 Task: Find connections with filter location Bootle with filter topic #Marketingwith filter profile language French with filter current company IG Group with filter school BABU BANARASI DAS INSTITUTE OF TECHNOLOGY AND MANAGEMENT with filter industry Movies and Sound Recording with filter service category Market Strategy with filter keywords title Attorney
Action: Mouse moved to (581, 85)
Screenshot: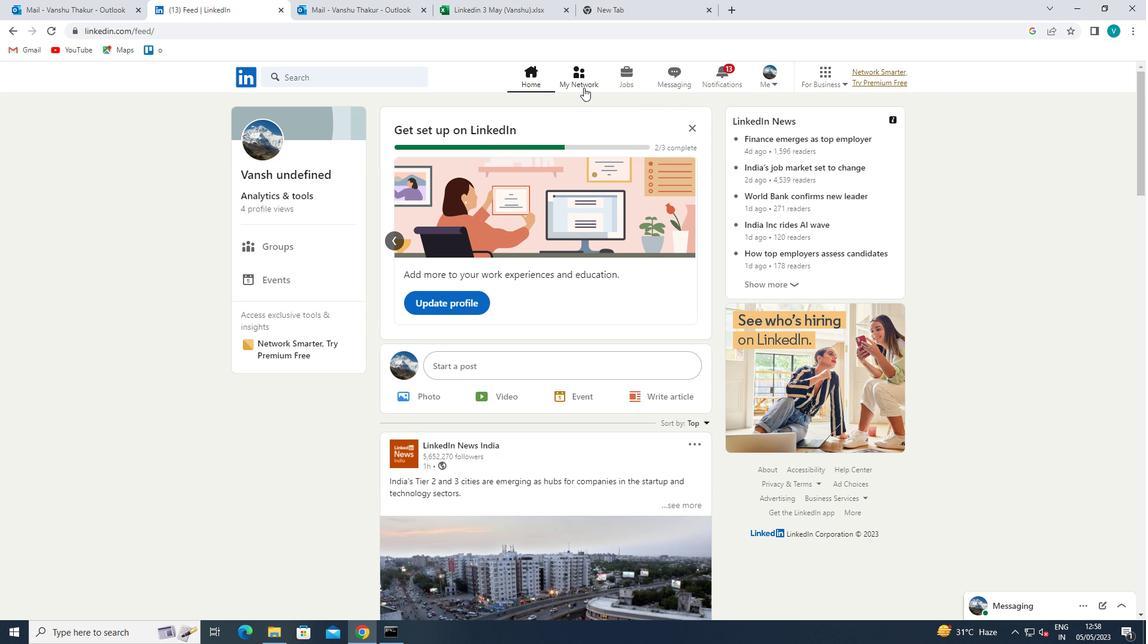 
Action: Mouse pressed left at (581, 85)
Screenshot: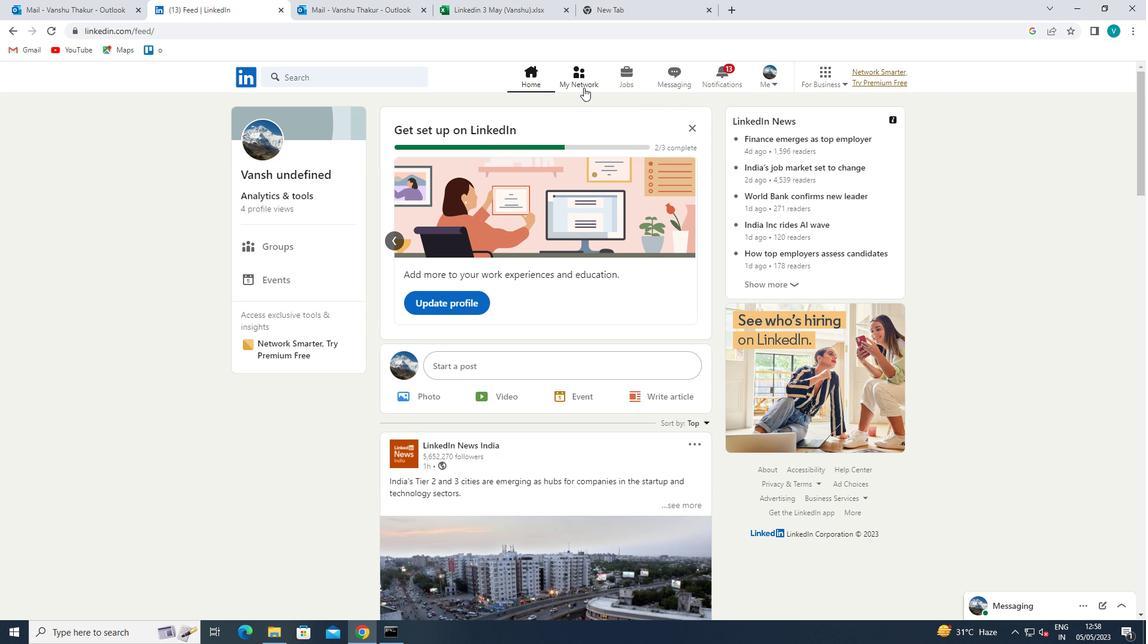 
Action: Mouse moved to (285, 145)
Screenshot: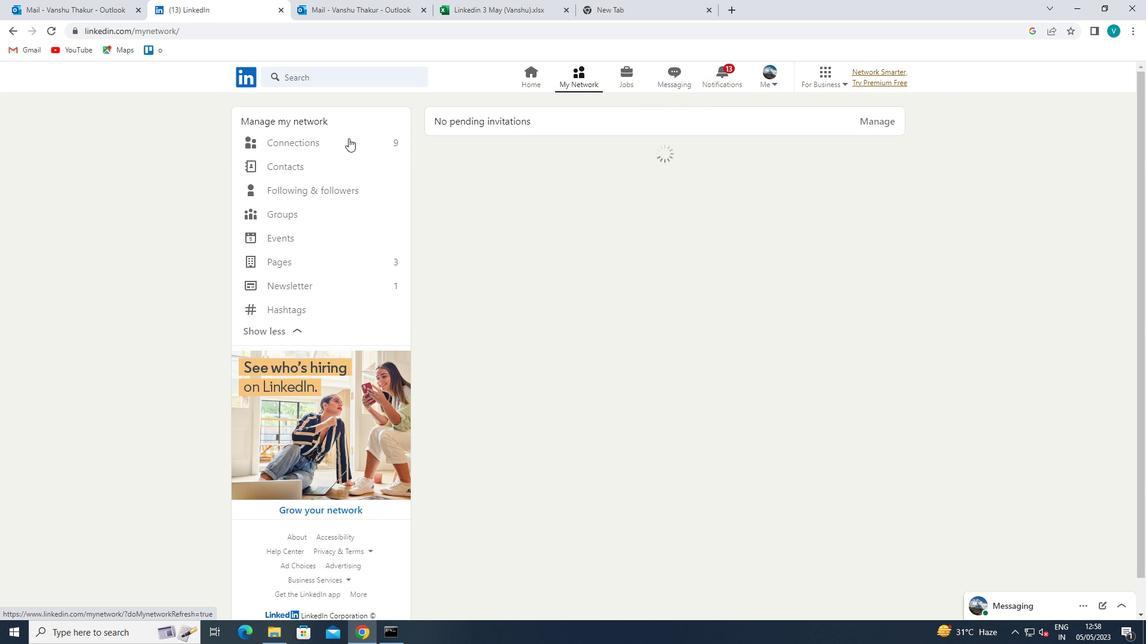 
Action: Mouse pressed left at (285, 145)
Screenshot: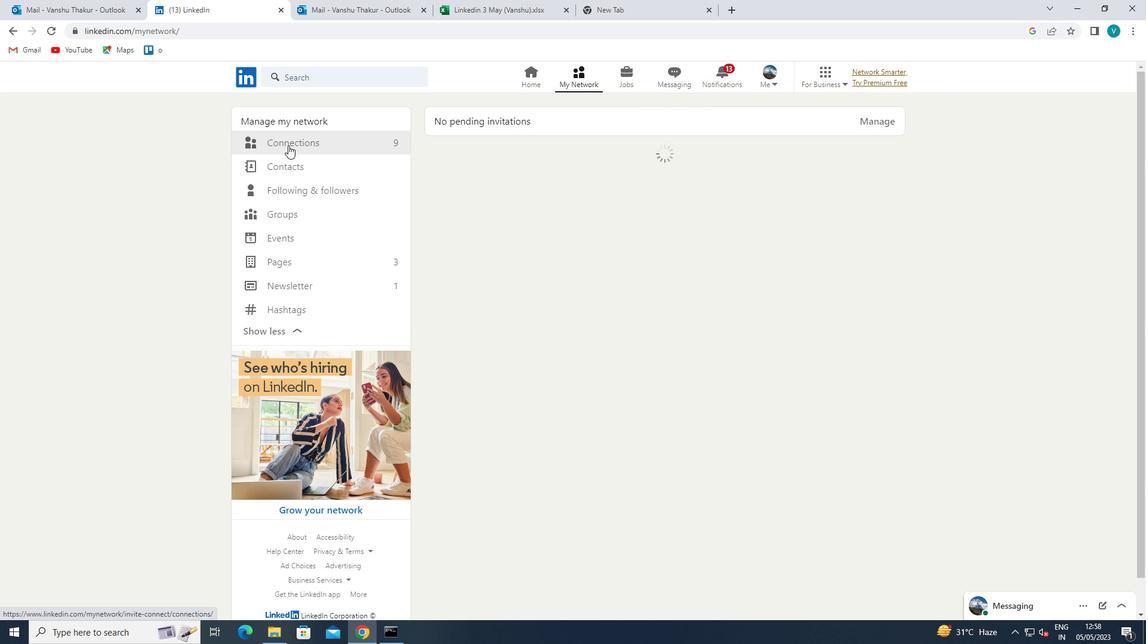 
Action: Mouse moved to (678, 148)
Screenshot: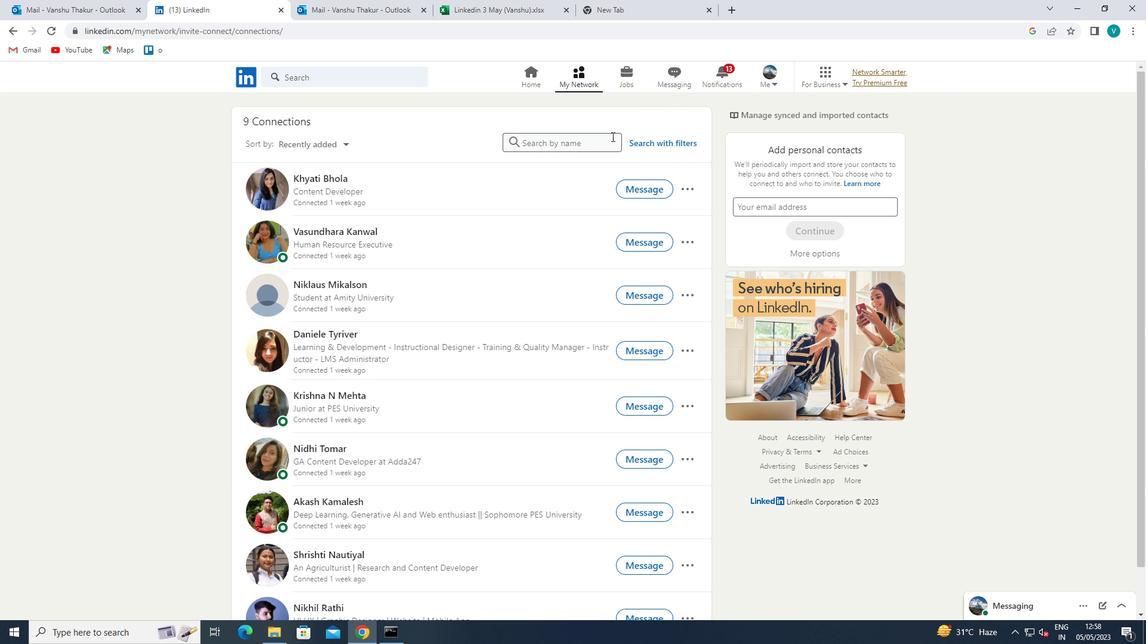 
Action: Mouse pressed left at (678, 148)
Screenshot: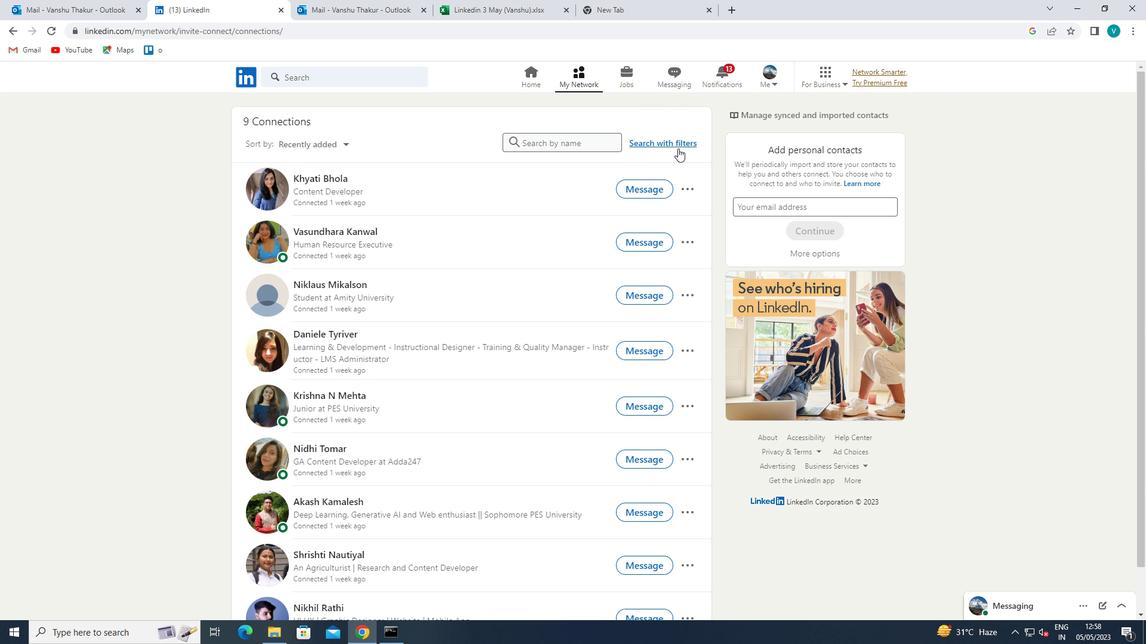 
Action: Mouse moved to (548, 117)
Screenshot: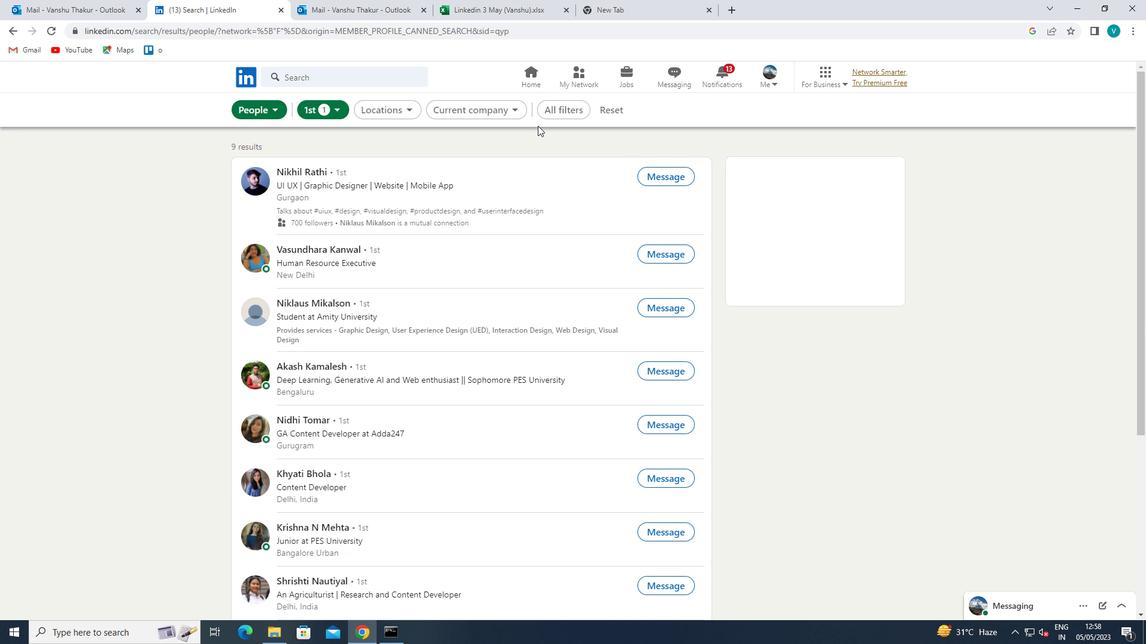 
Action: Mouse pressed left at (548, 117)
Screenshot: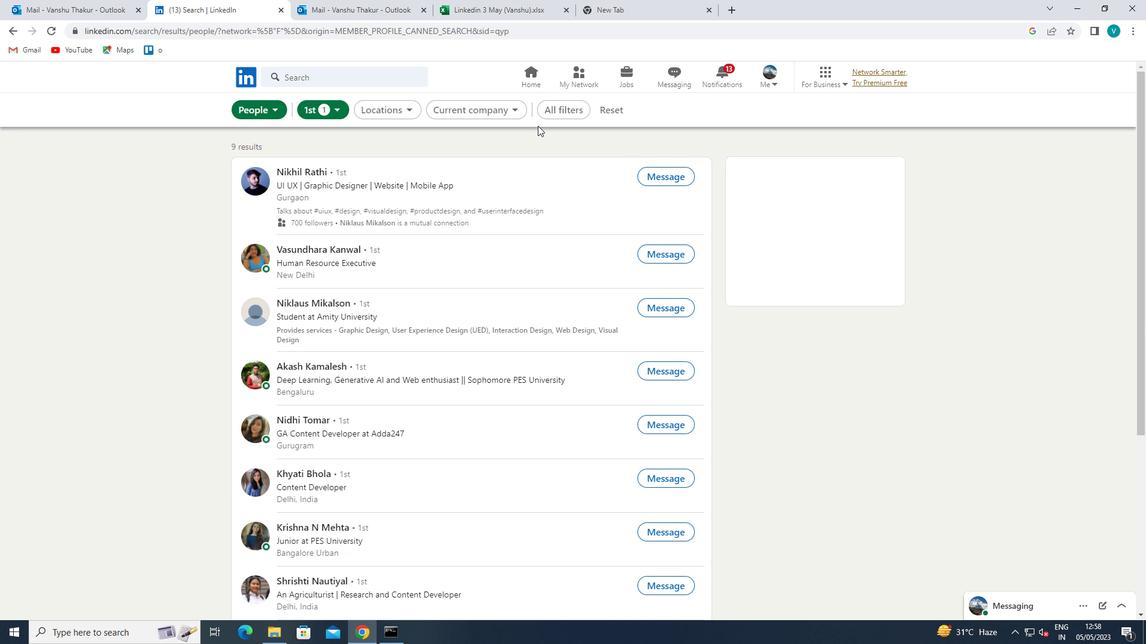 
Action: Mouse moved to (965, 256)
Screenshot: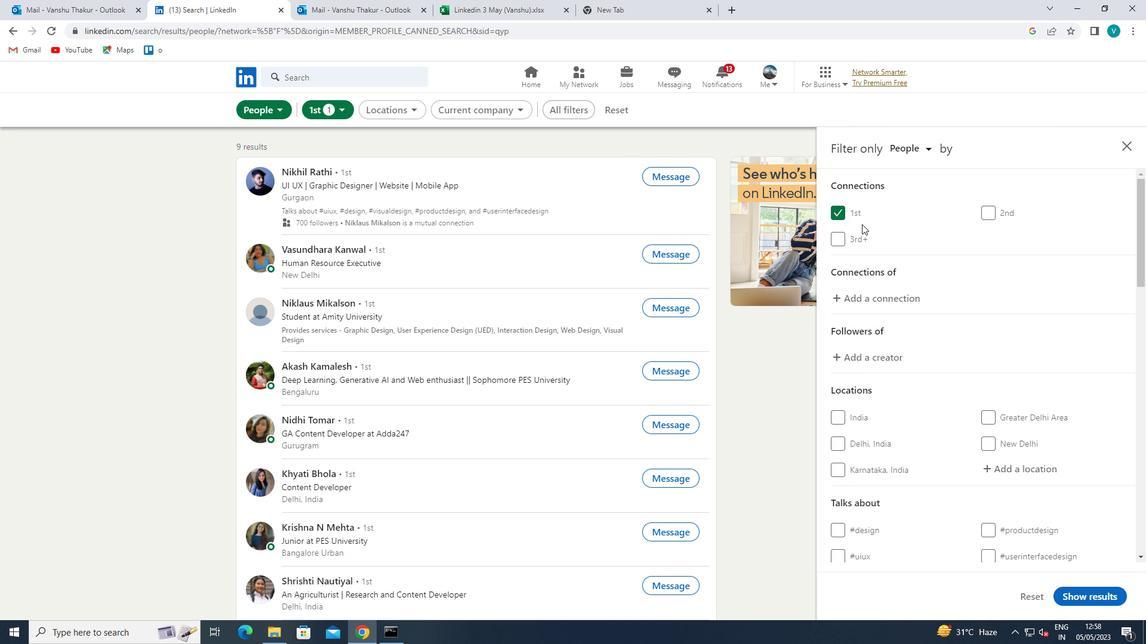 
Action: Mouse scrolled (965, 255) with delta (0, 0)
Screenshot: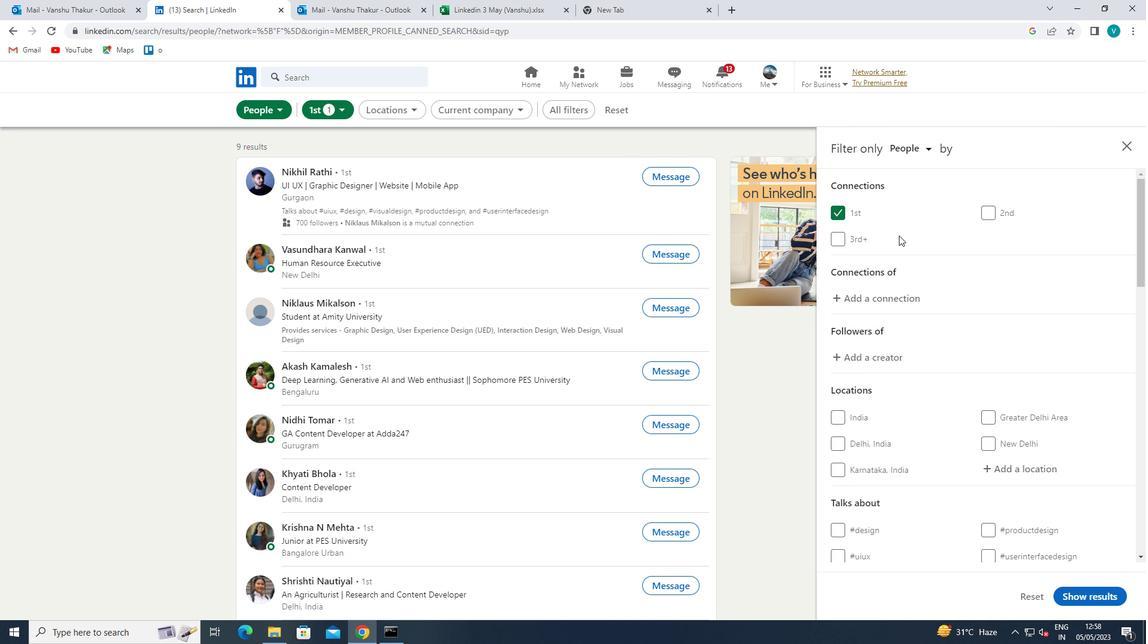 
Action: Mouse scrolled (965, 255) with delta (0, 0)
Screenshot: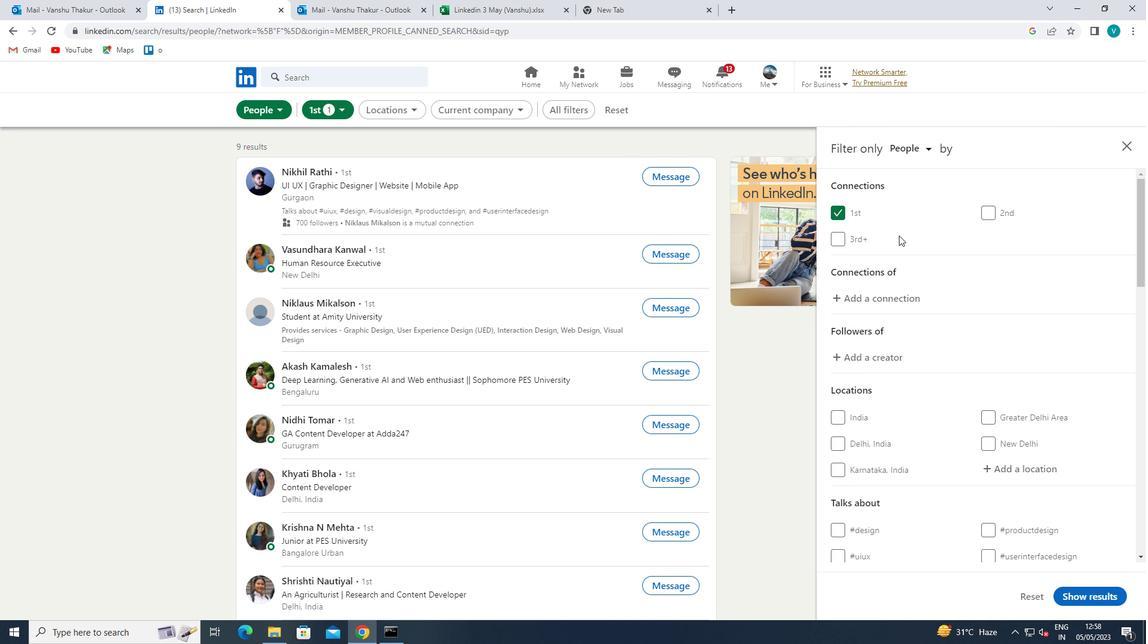 
Action: Mouse moved to (1011, 346)
Screenshot: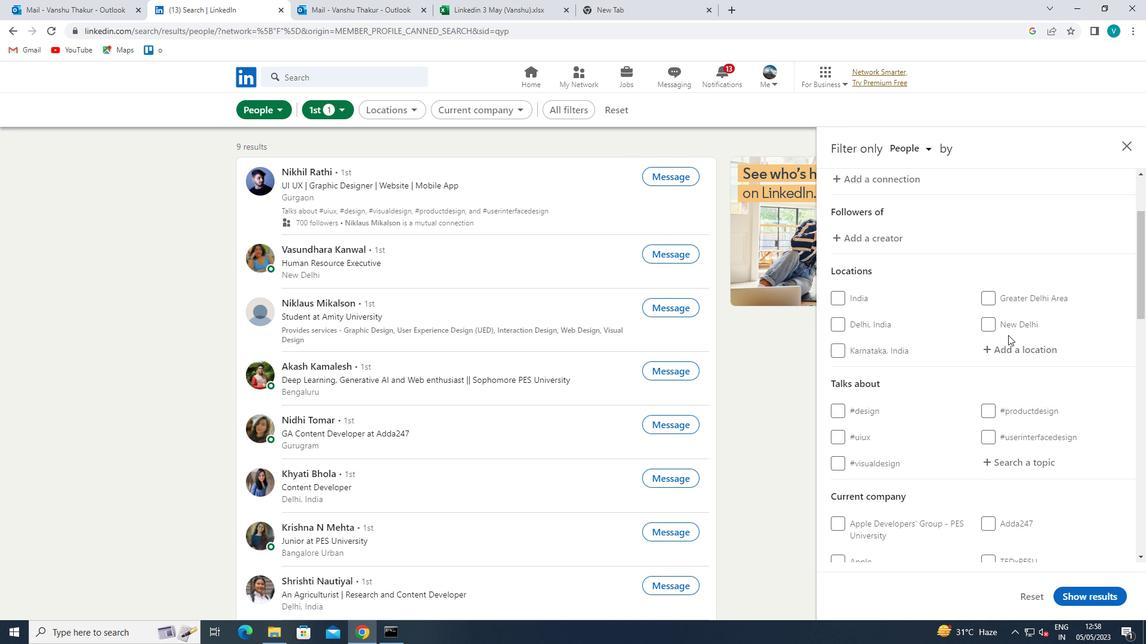 
Action: Mouse pressed left at (1011, 346)
Screenshot: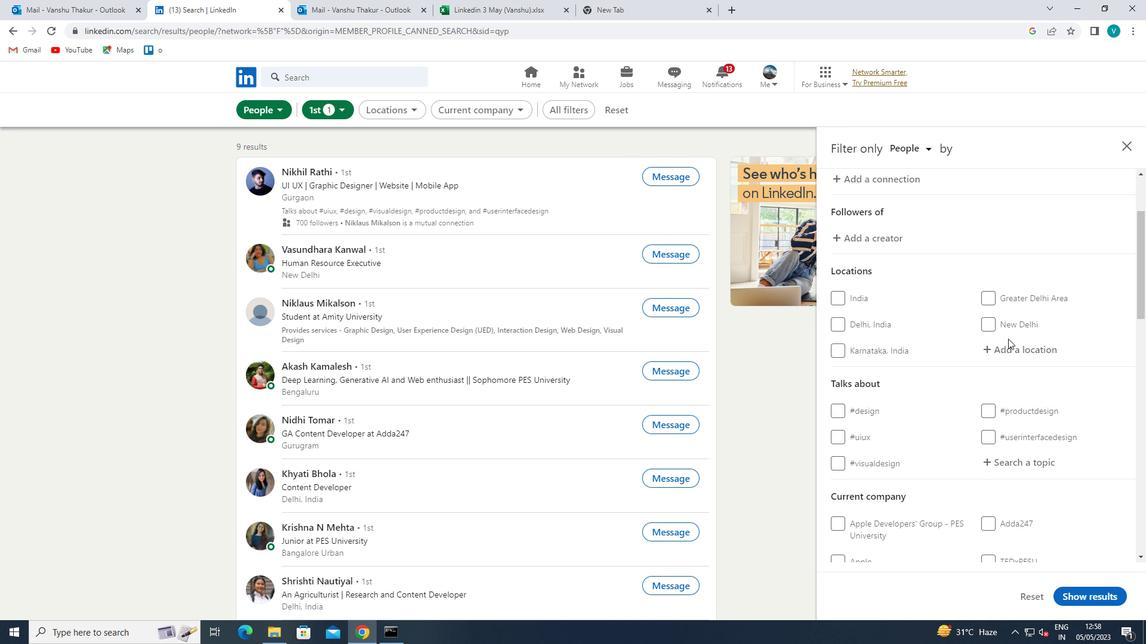 
Action: Key pressed <Key.shift>BOOTLE
Screenshot: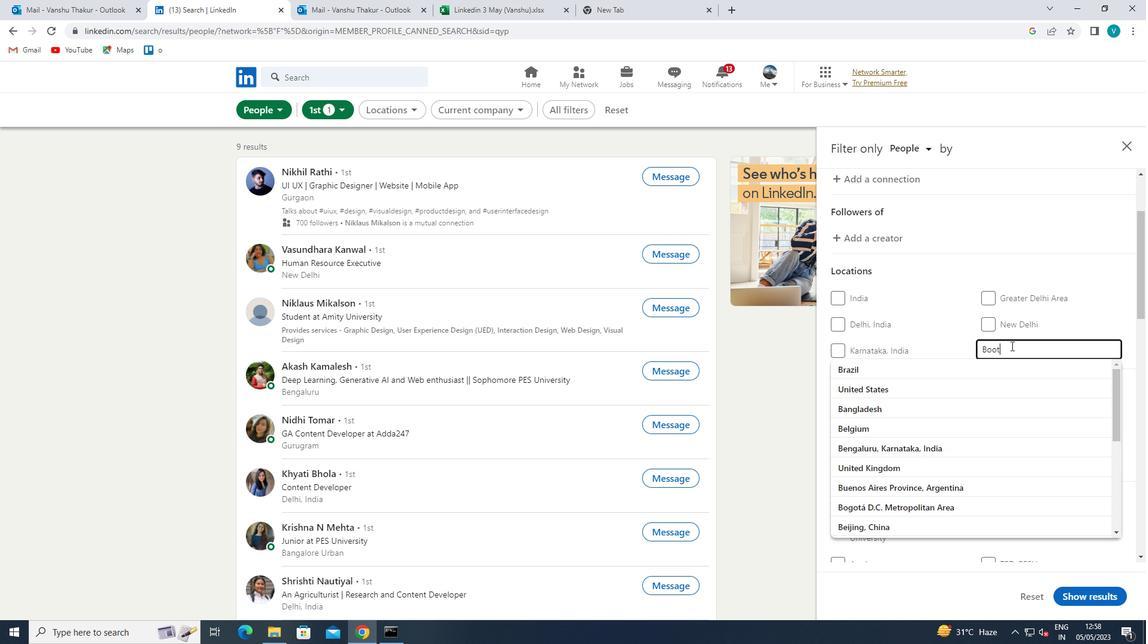 
Action: Mouse moved to (1001, 371)
Screenshot: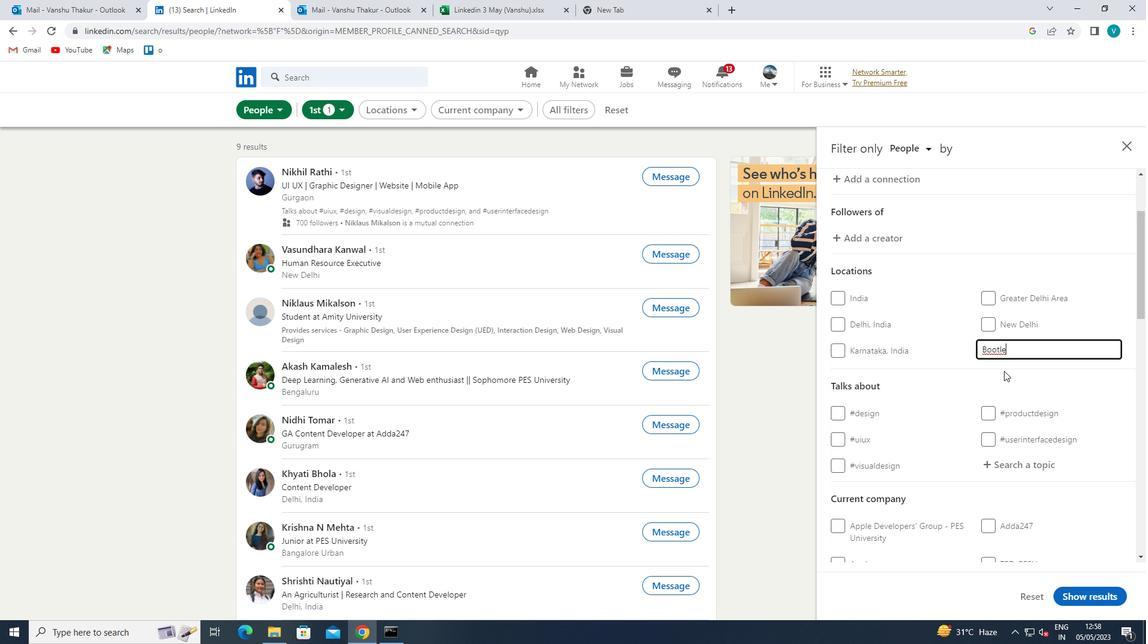 
Action: Mouse pressed left at (1001, 371)
Screenshot: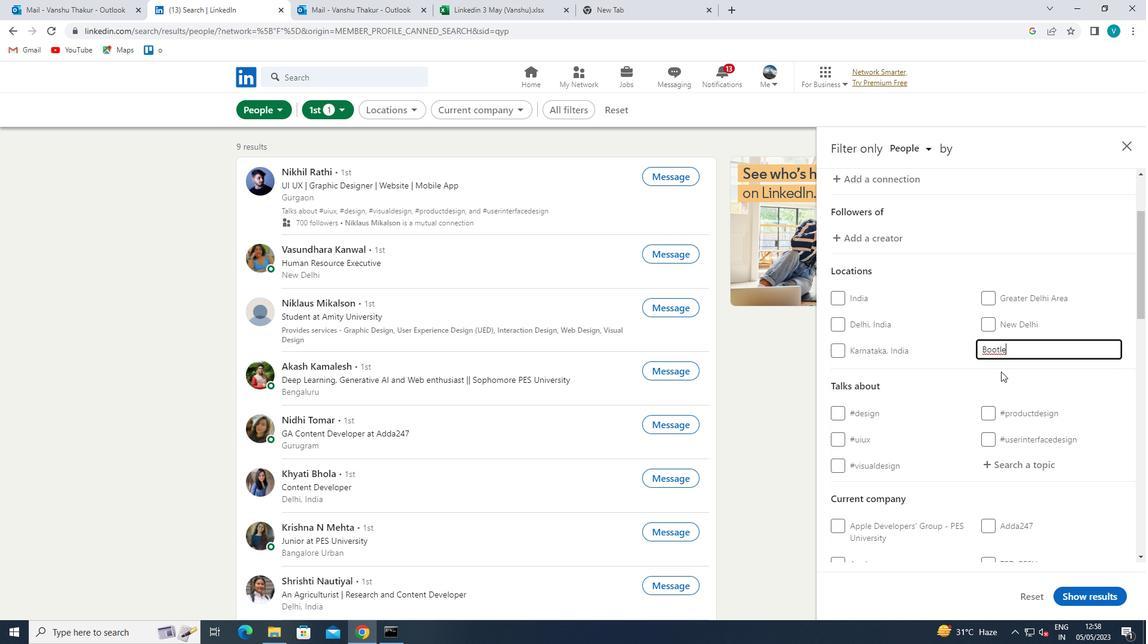 
Action: Mouse scrolled (1001, 371) with delta (0, 0)
Screenshot: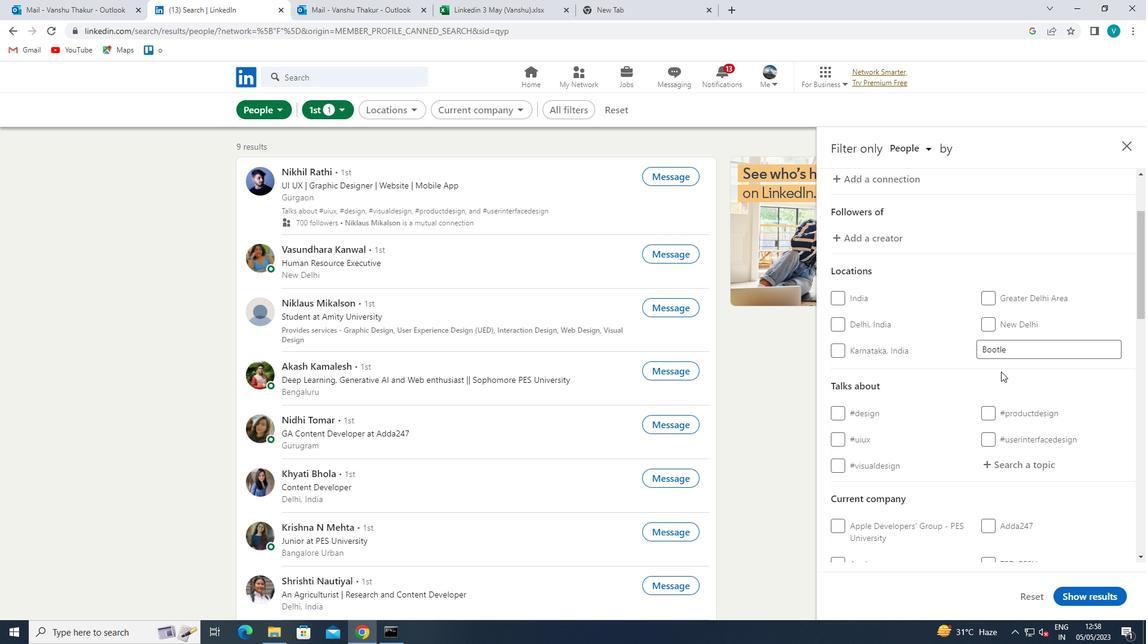 
Action: Mouse scrolled (1001, 371) with delta (0, 0)
Screenshot: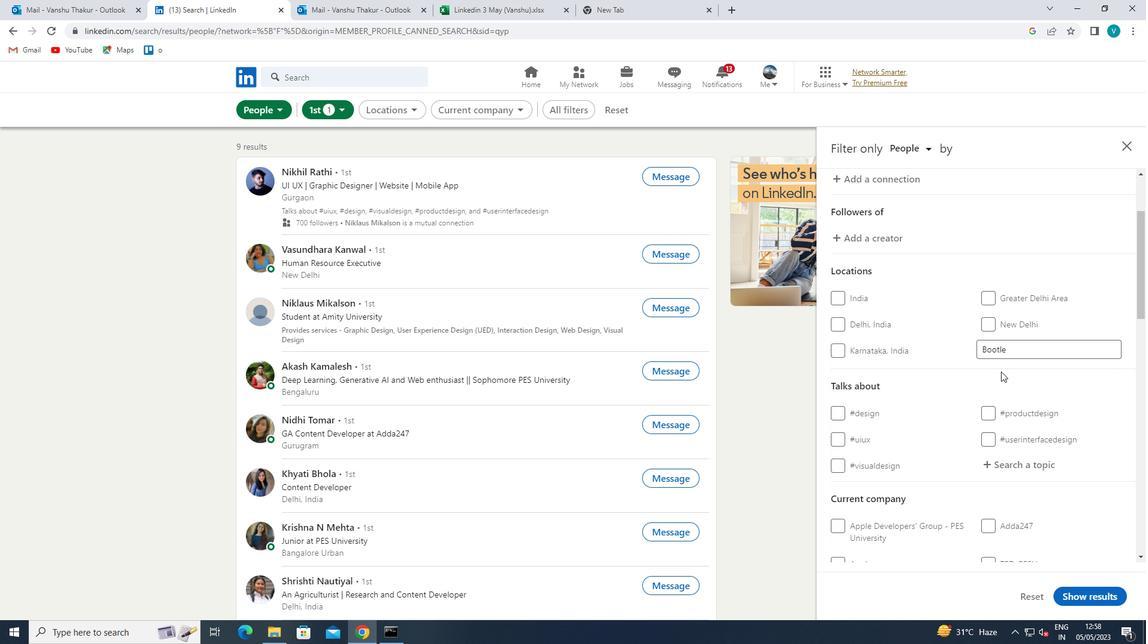 
Action: Mouse moved to (1028, 345)
Screenshot: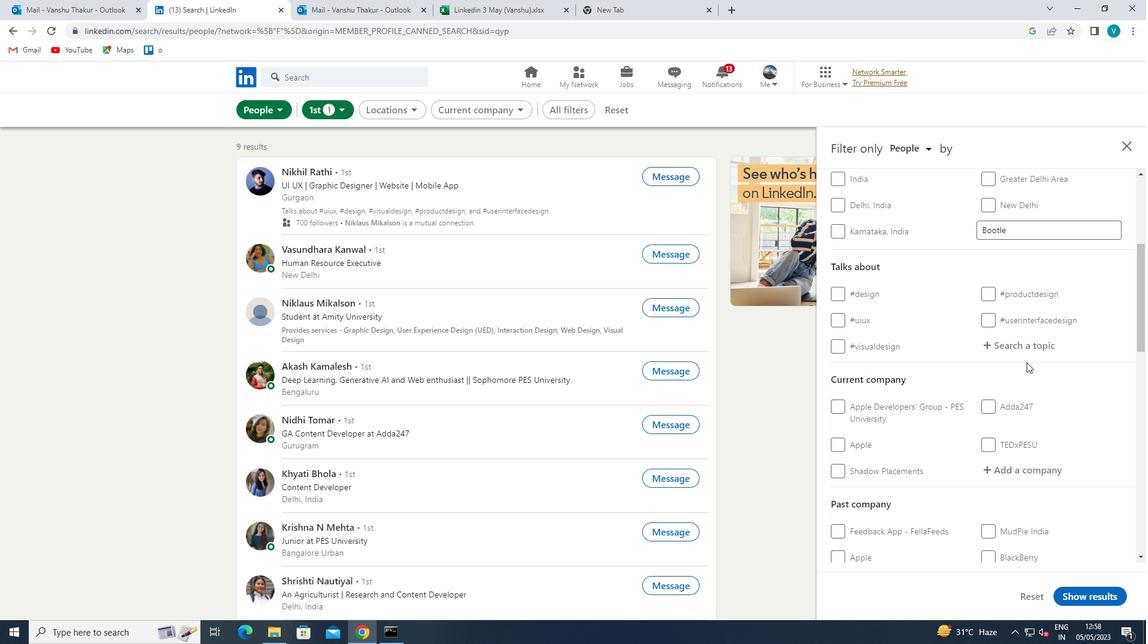 
Action: Mouse pressed left at (1028, 345)
Screenshot: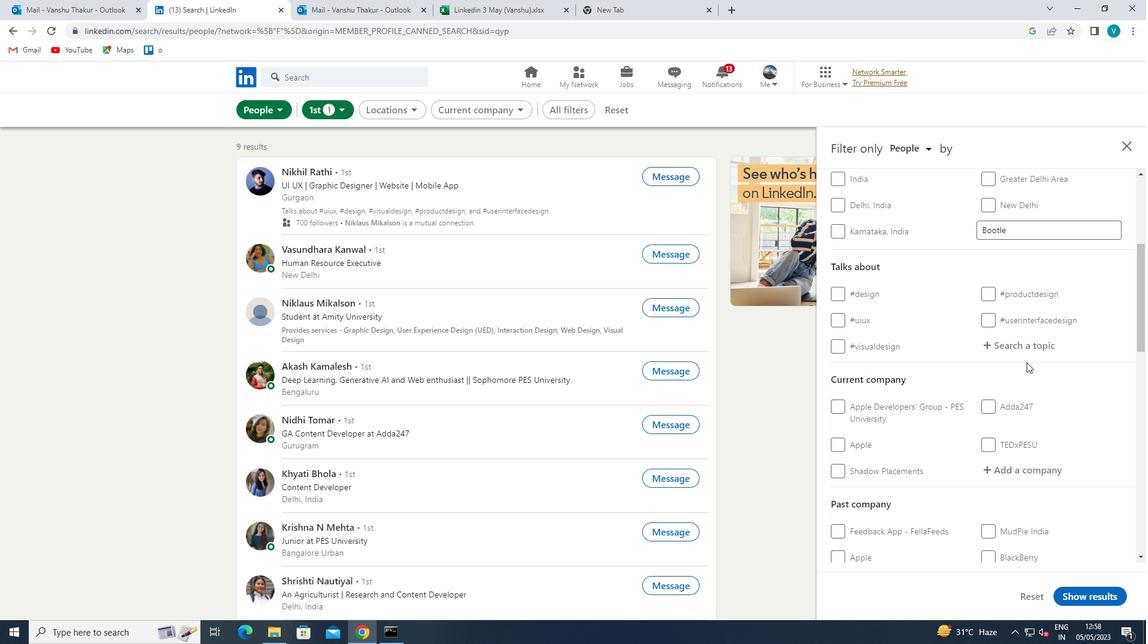 
Action: Mouse moved to (1029, 345)
Screenshot: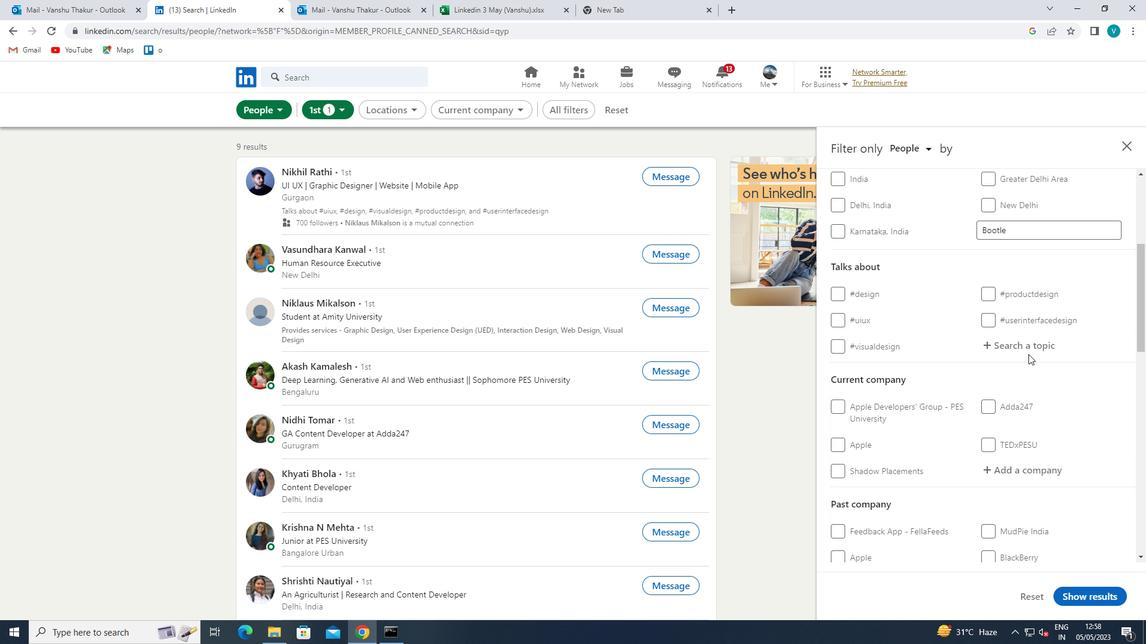 
Action: Key pressed MARKET
Screenshot: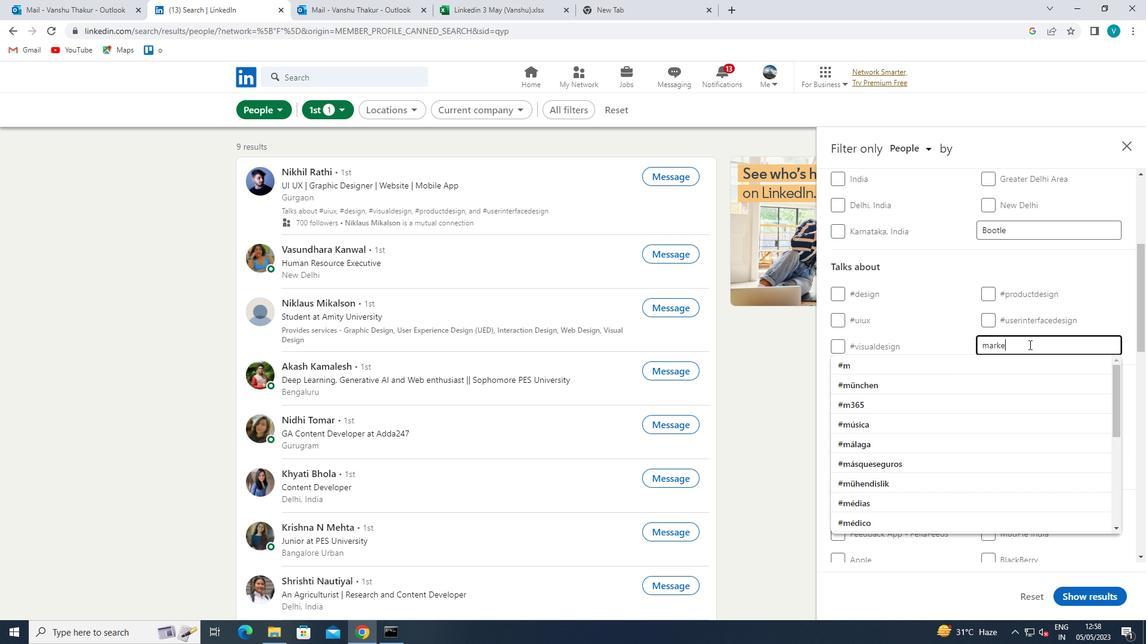 
Action: Mouse moved to (1010, 356)
Screenshot: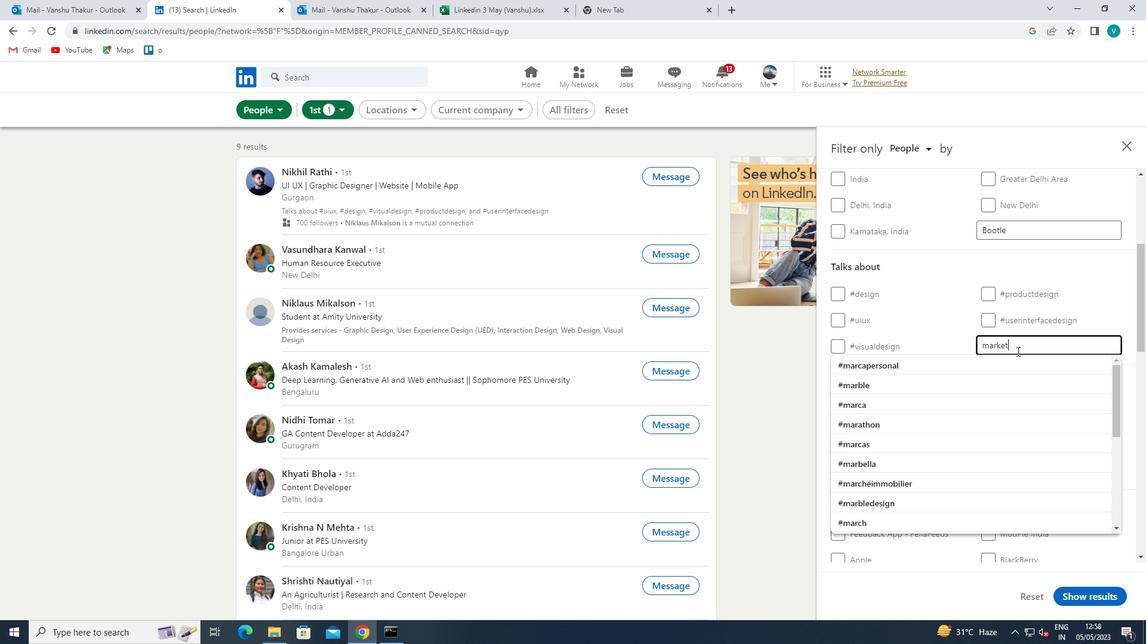 
Action: Mouse pressed left at (1010, 356)
Screenshot: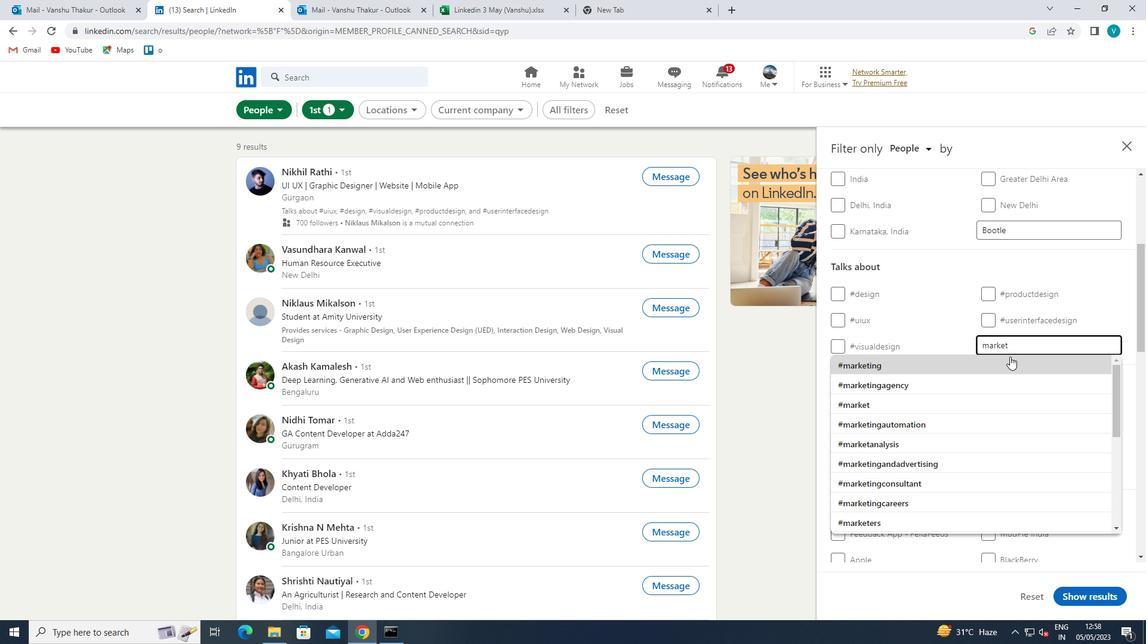 
Action: Mouse scrolled (1010, 356) with delta (0, 0)
Screenshot: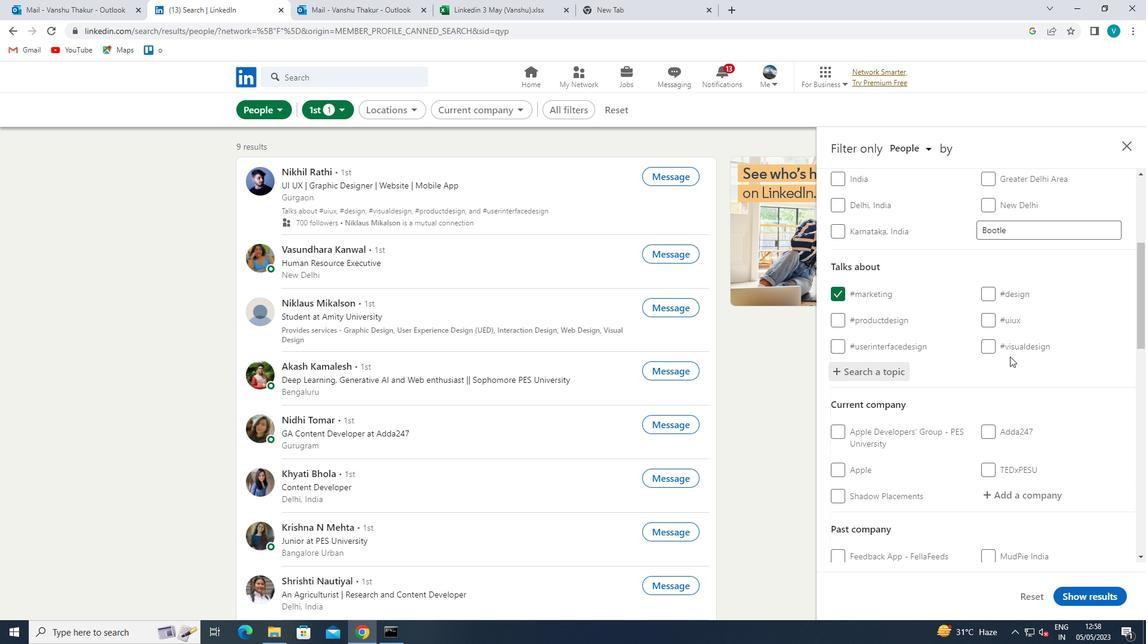 
Action: Mouse scrolled (1010, 356) with delta (0, 0)
Screenshot: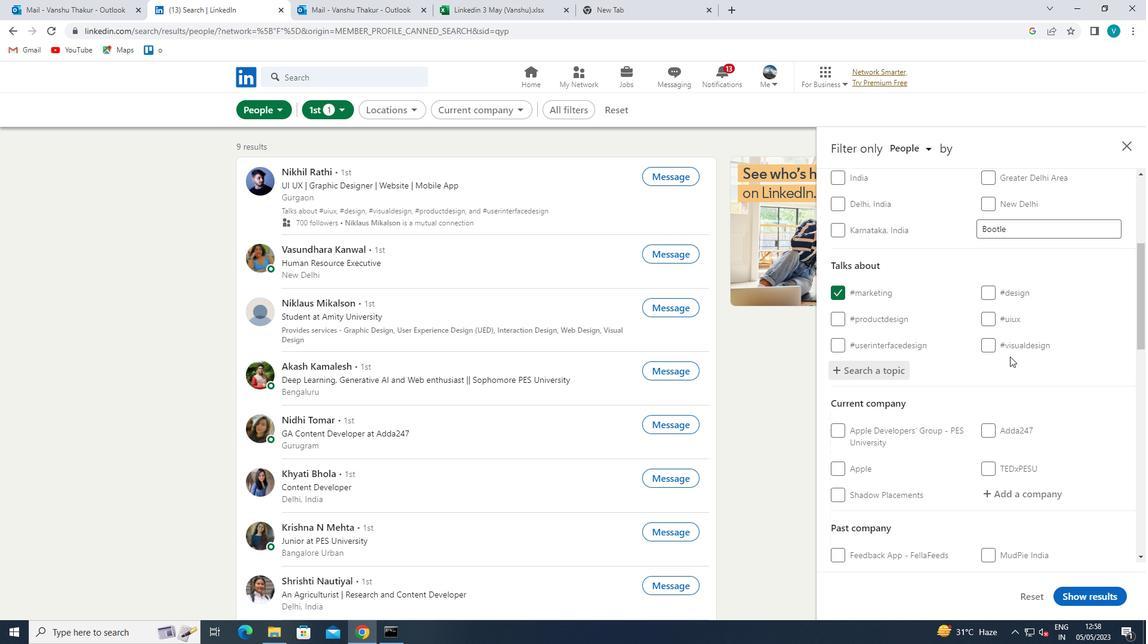 
Action: Mouse moved to (1009, 371)
Screenshot: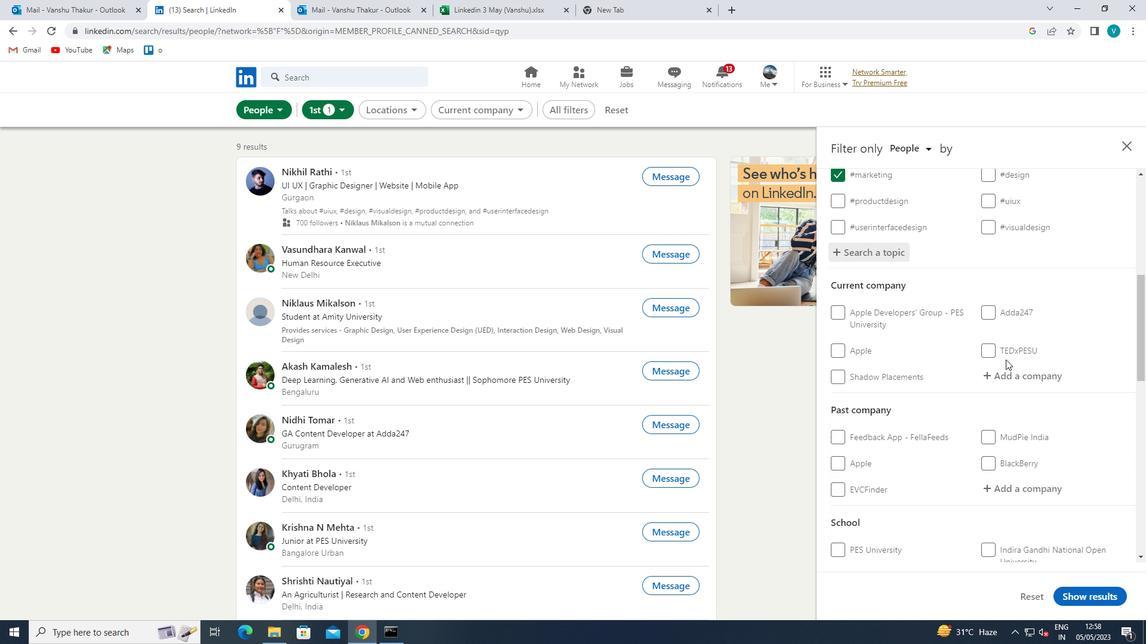 
Action: Mouse pressed left at (1009, 371)
Screenshot: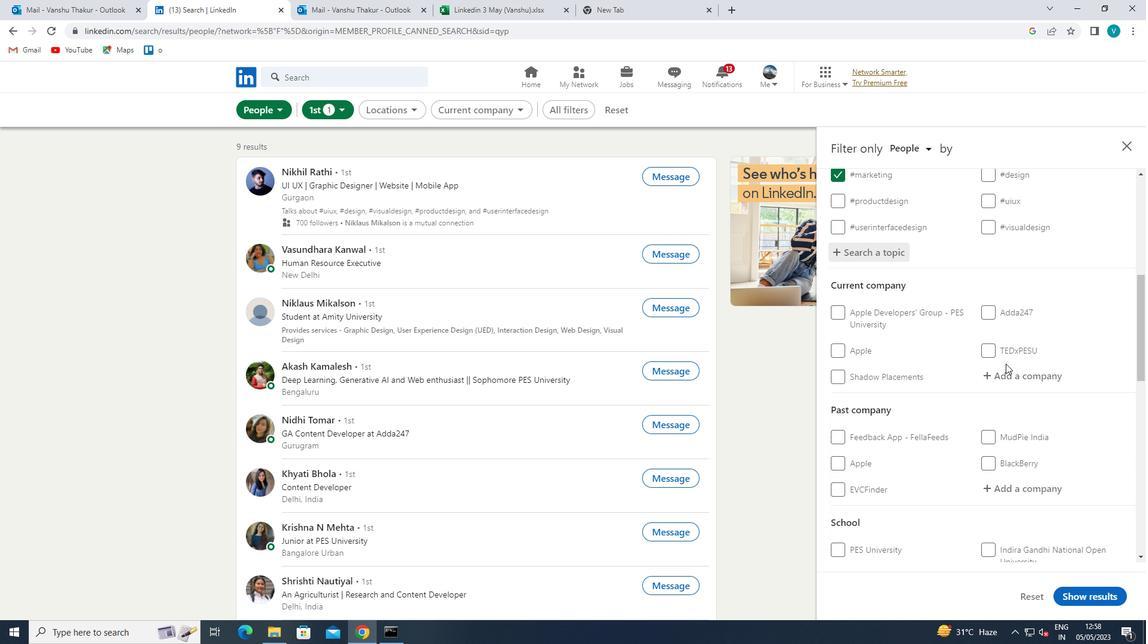 
Action: Mouse moved to (1010, 372)
Screenshot: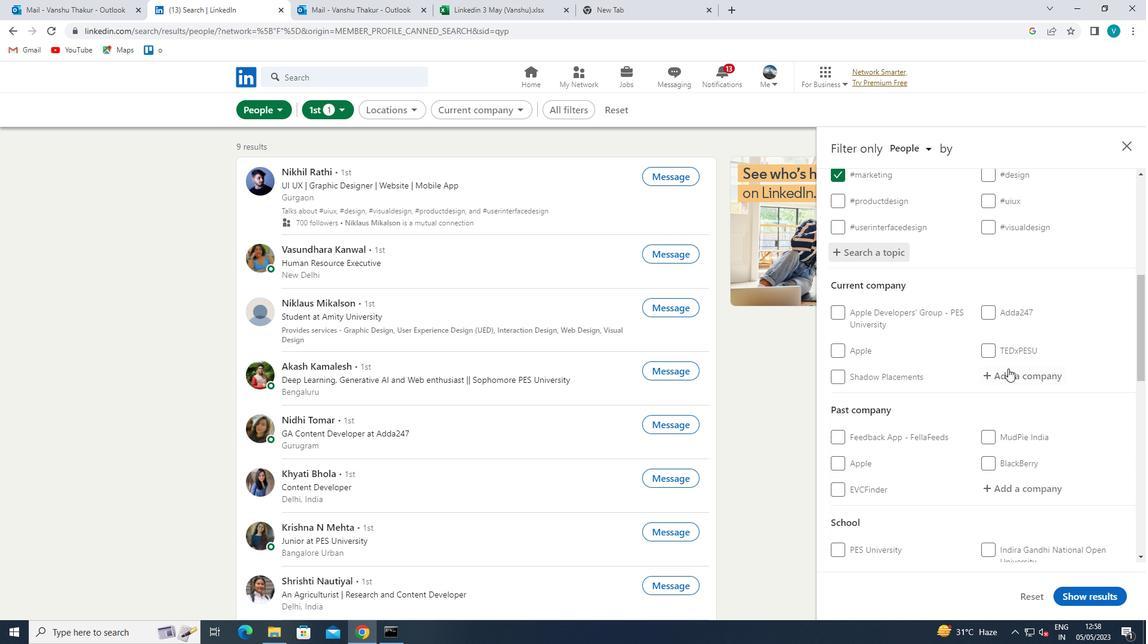 
Action: Key pressed <Key.shift>IG<Key.space><Key.shift>GROUP
Screenshot: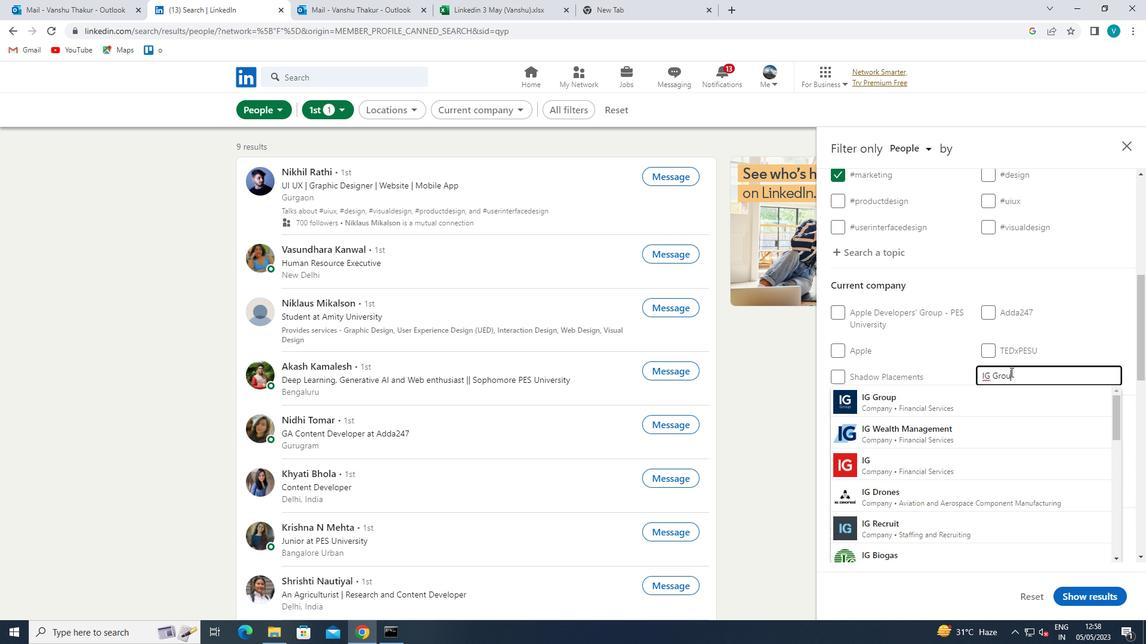 
Action: Mouse moved to (989, 396)
Screenshot: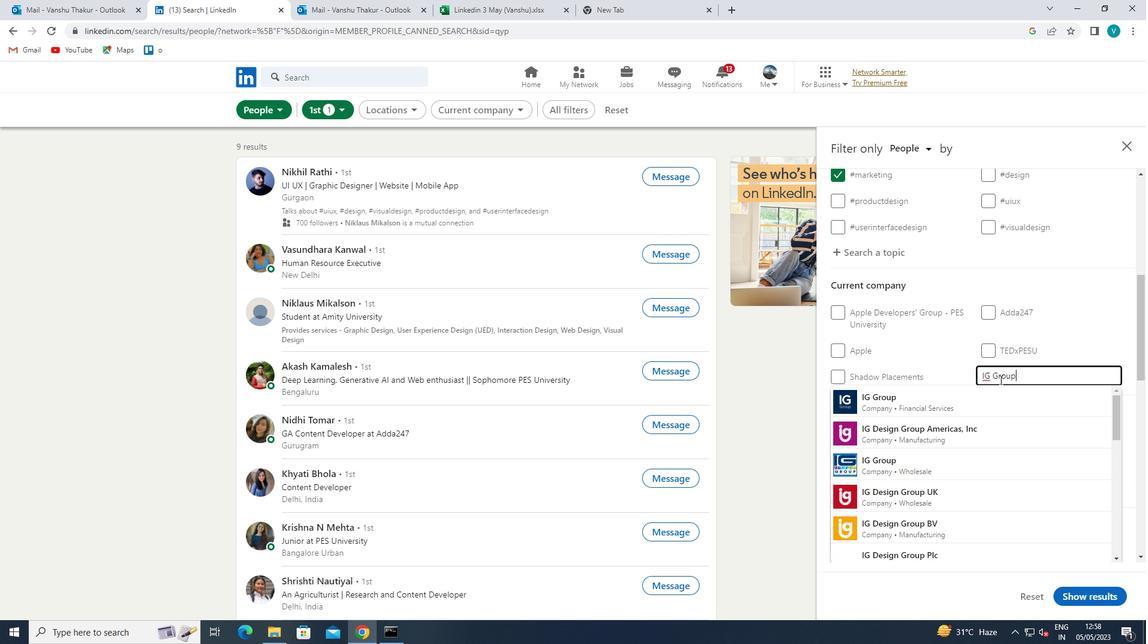 
Action: Mouse pressed left at (989, 396)
Screenshot: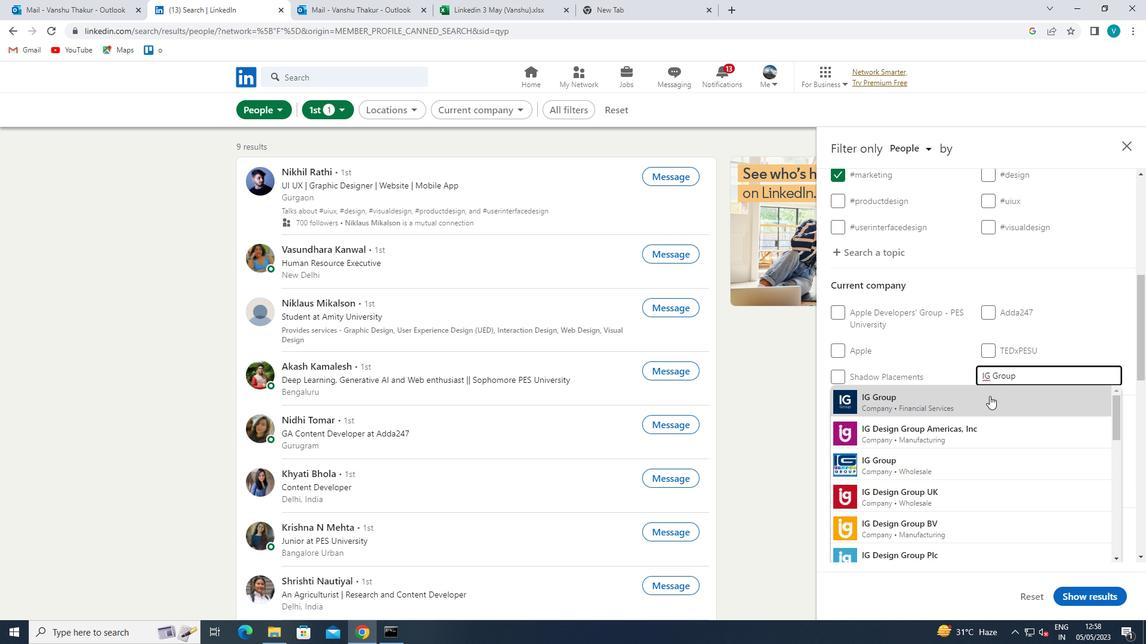 
Action: Mouse scrolled (989, 395) with delta (0, 0)
Screenshot: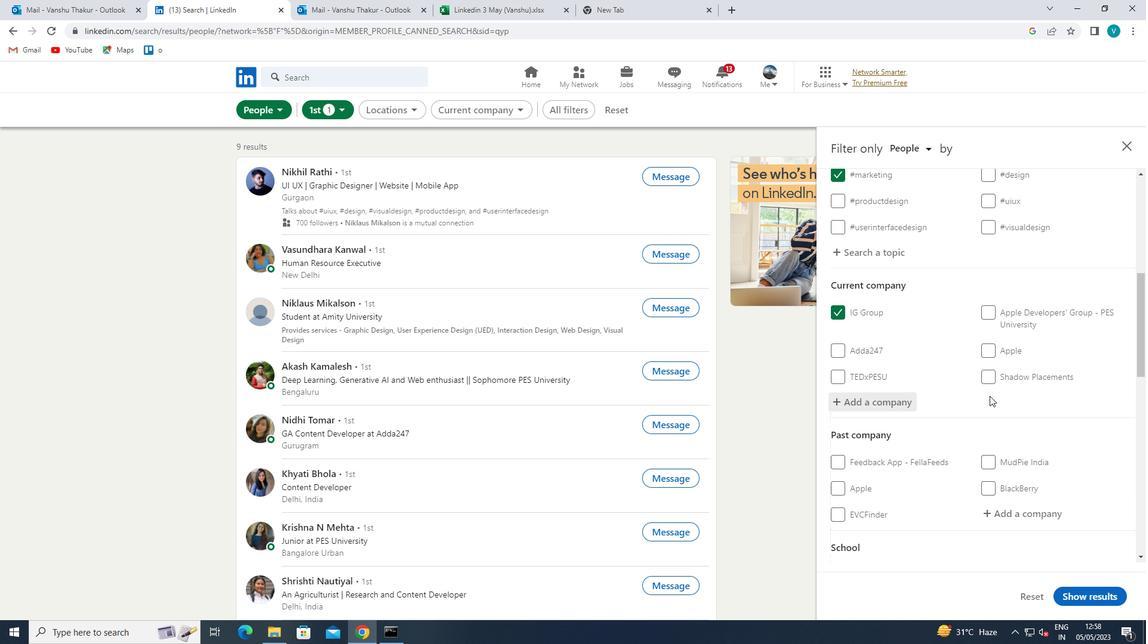 
Action: Mouse moved to (989, 396)
Screenshot: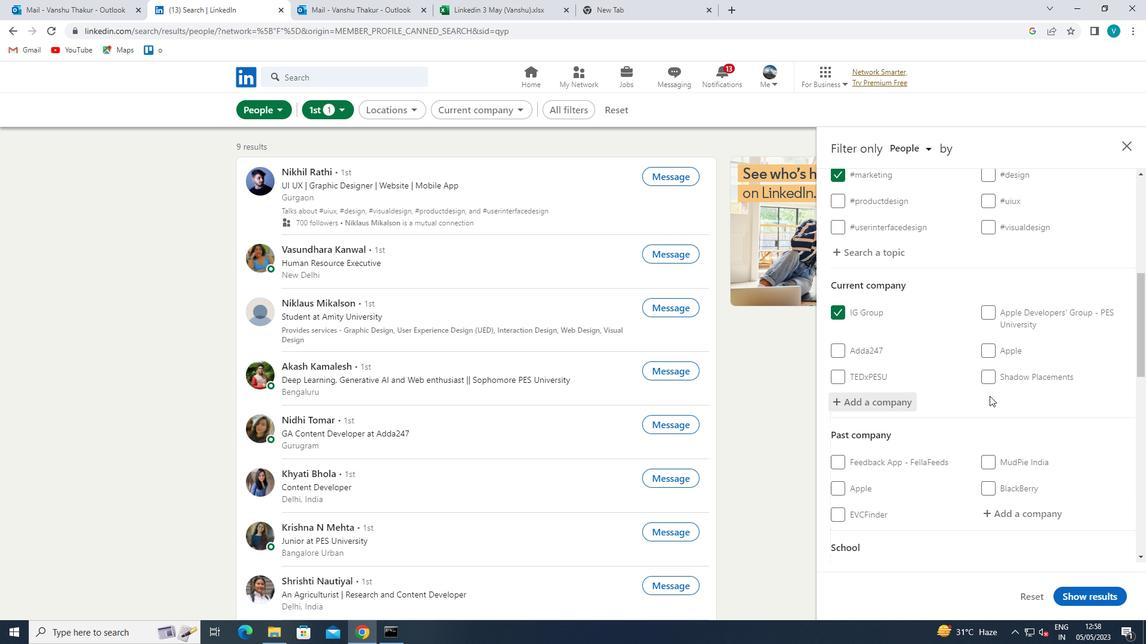 
Action: Mouse scrolled (989, 395) with delta (0, 0)
Screenshot: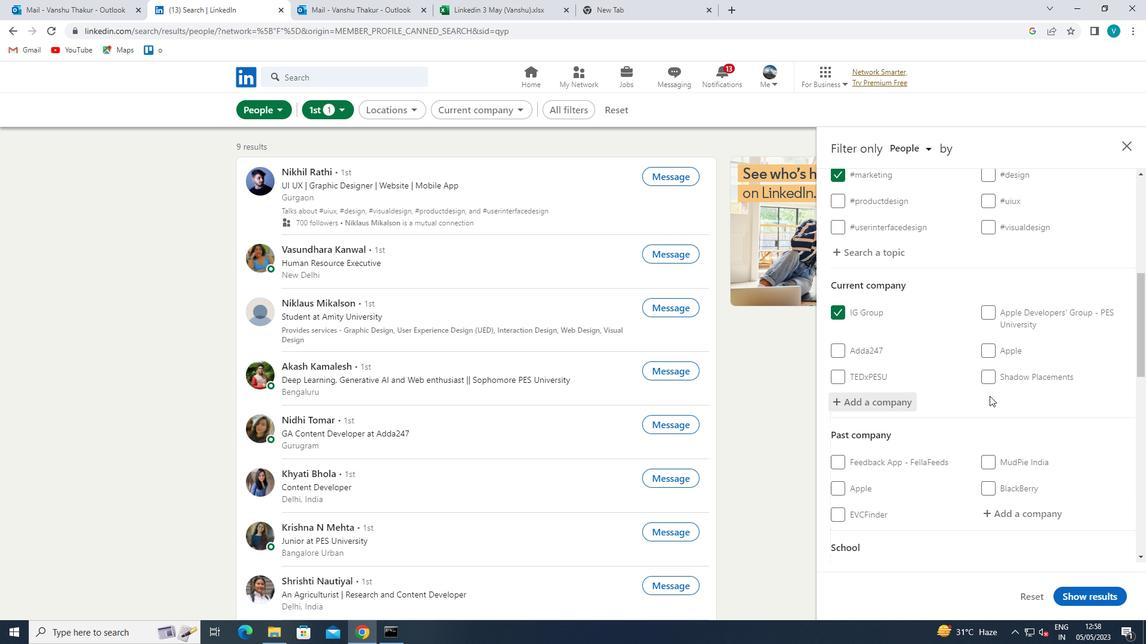 
Action: Mouse scrolled (989, 395) with delta (0, 0)
Screenshot: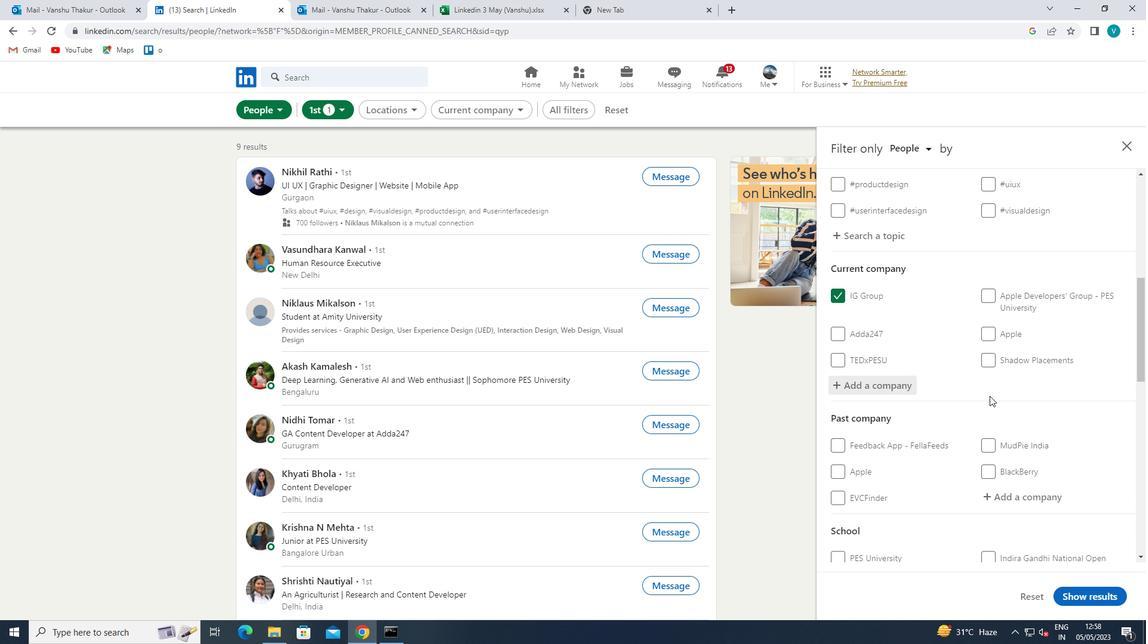 
Action: Mouse scrolled (989, 395) with delta (0, 0)
Screenshot: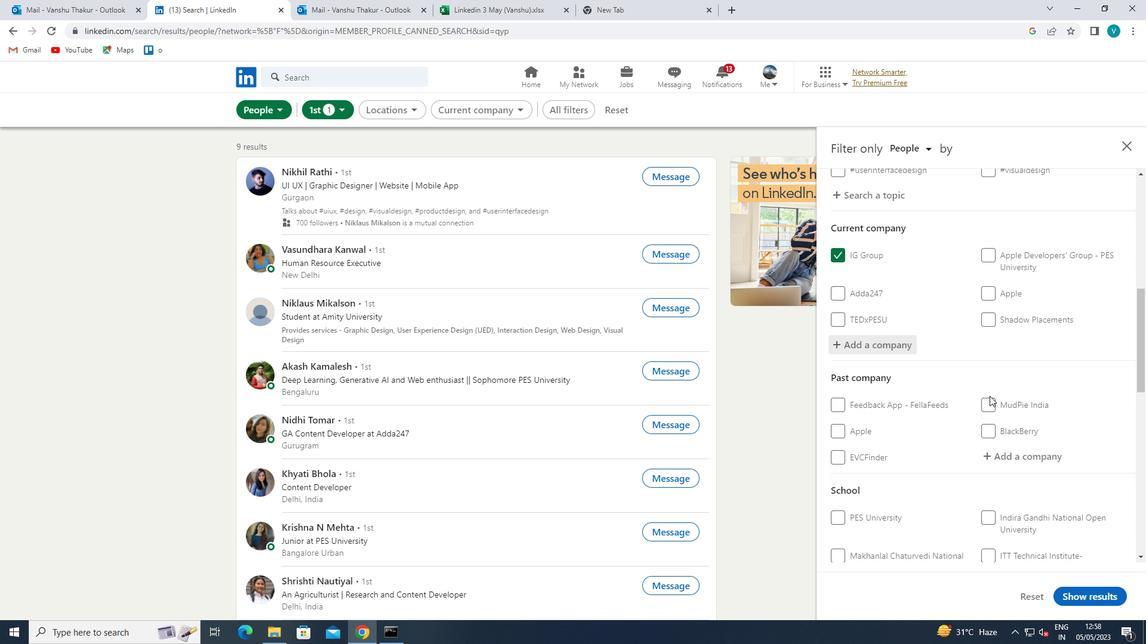 
Action: Mouse moved to (999, 413)
Screenshot: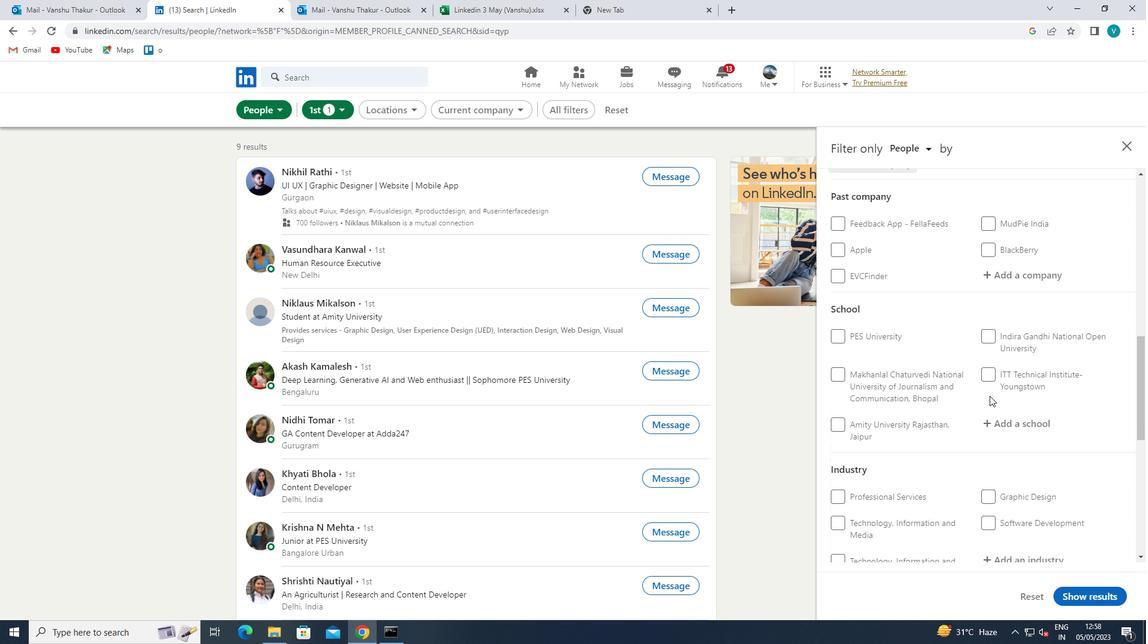 
Action: Mouse pressed left at (999, 413)
Screenshot: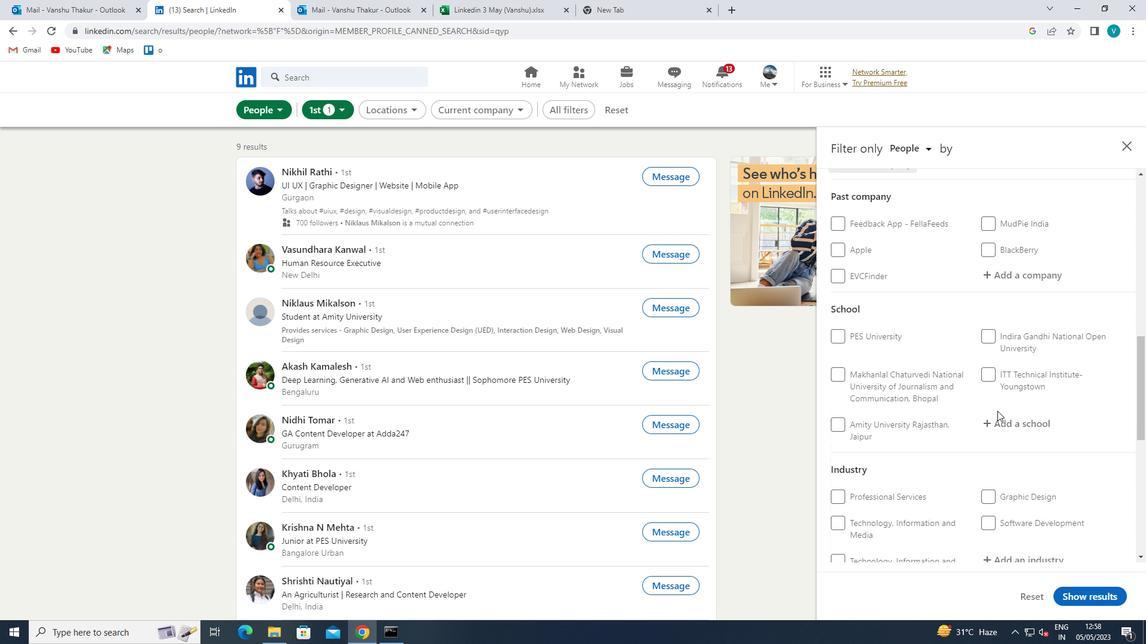 
Action: Key pressed <Key.shift>BABU<Key.space><Key.shift>BANR<Key.backspace>ARASI
Screenshot: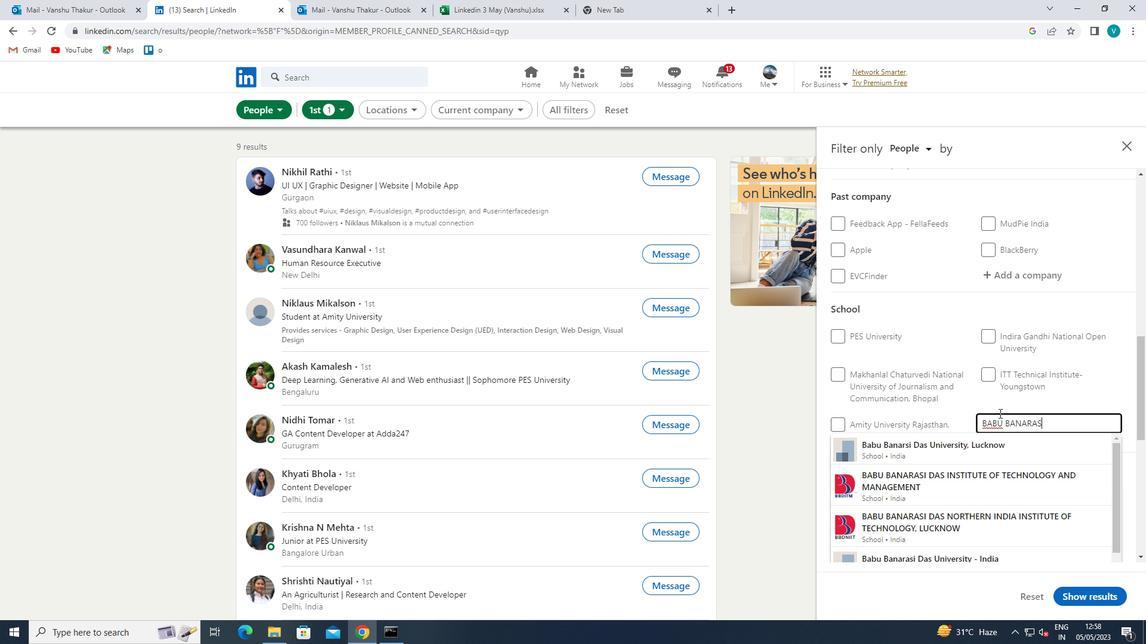 
Action: Mouse moved to (992, 443)
Screenshot: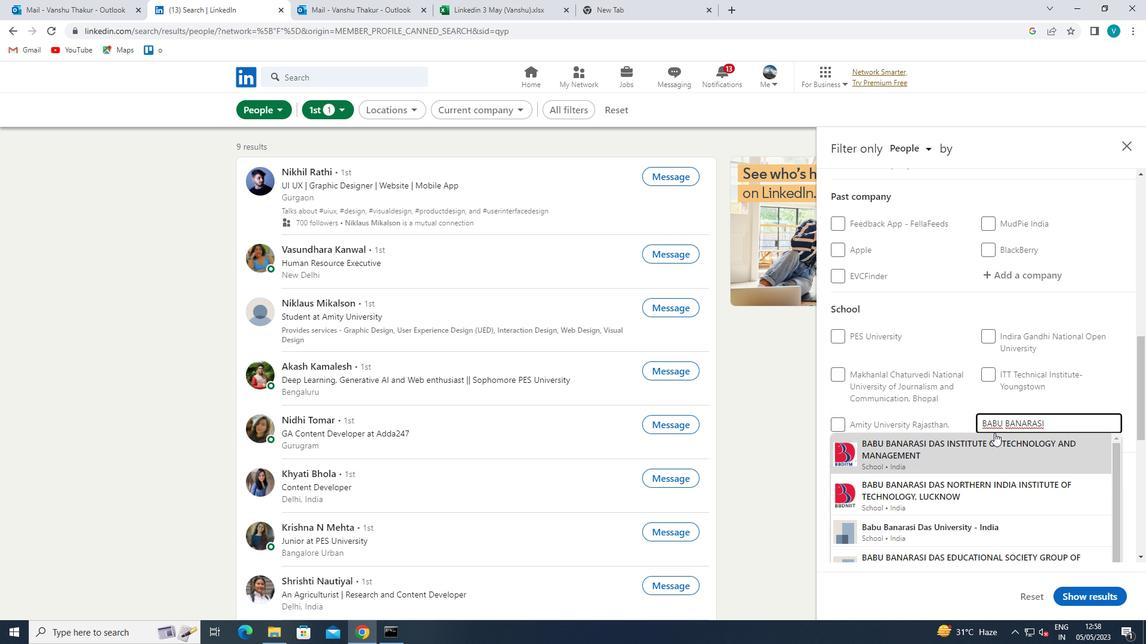 
Action: Mouse pressed left at (992, 443)
Screenshot: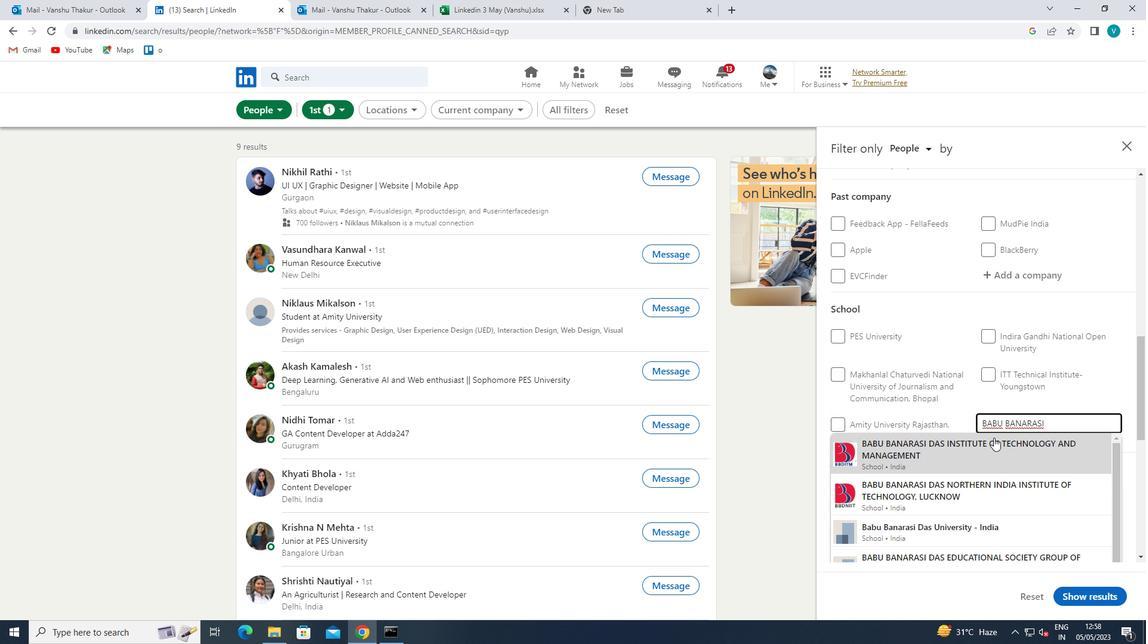 
Action: Mouse scrolled (992, 442) with delta (0, 0)
Screenshot: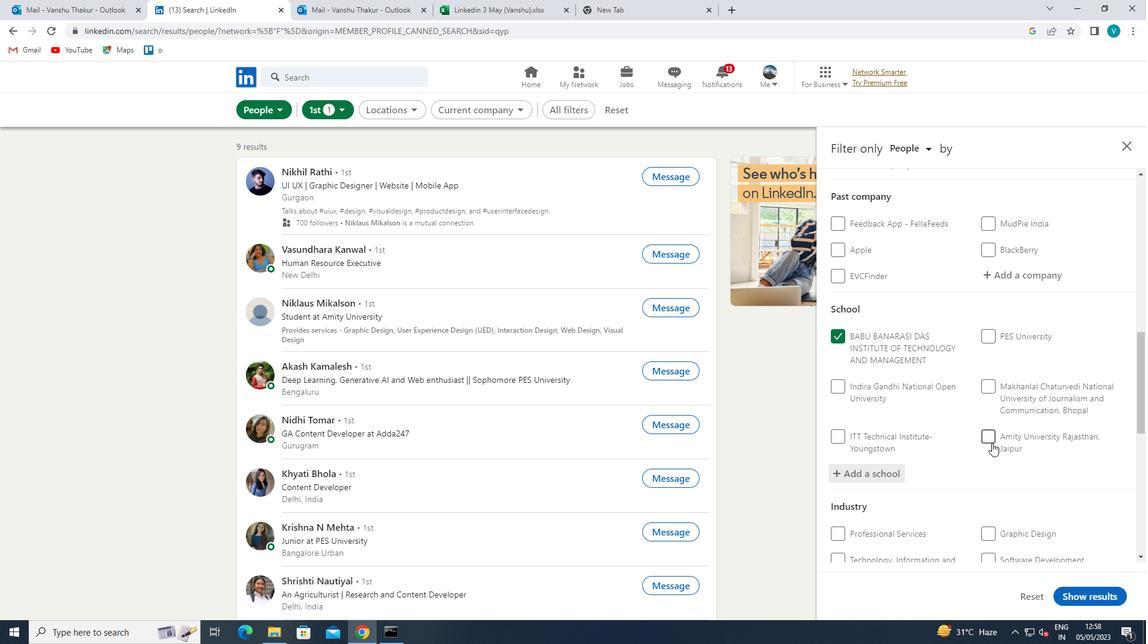 
Action: Mouse scrolled (992, 442) with delta (0, 0)
Screenshot: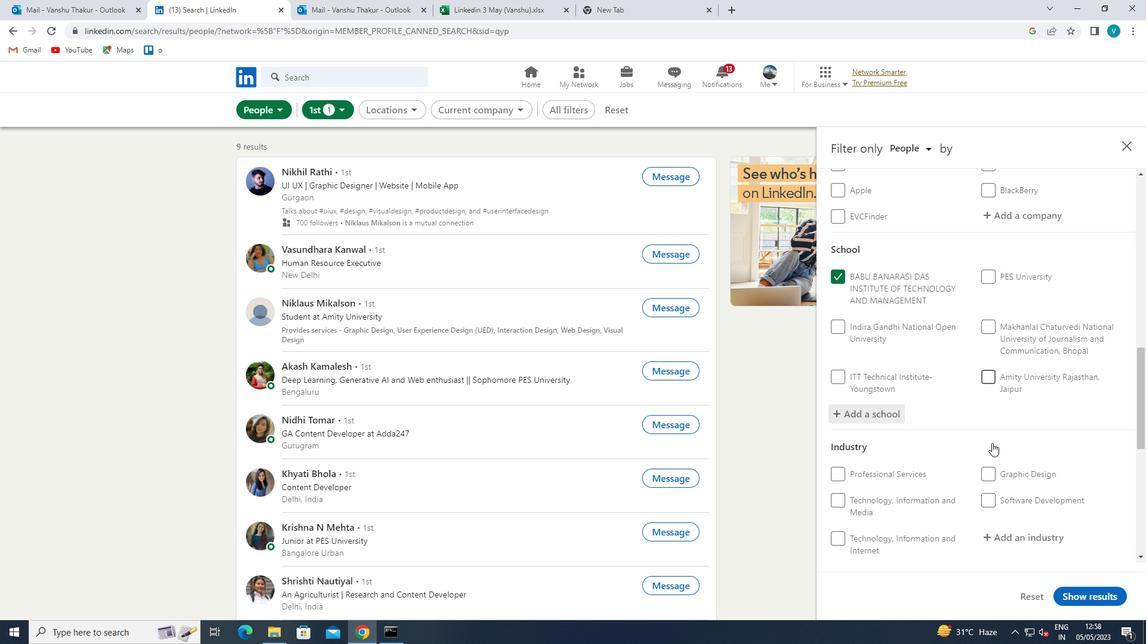 
Action: Mouse scrolled (992, 442) with delta (0, 0)
Screenshot: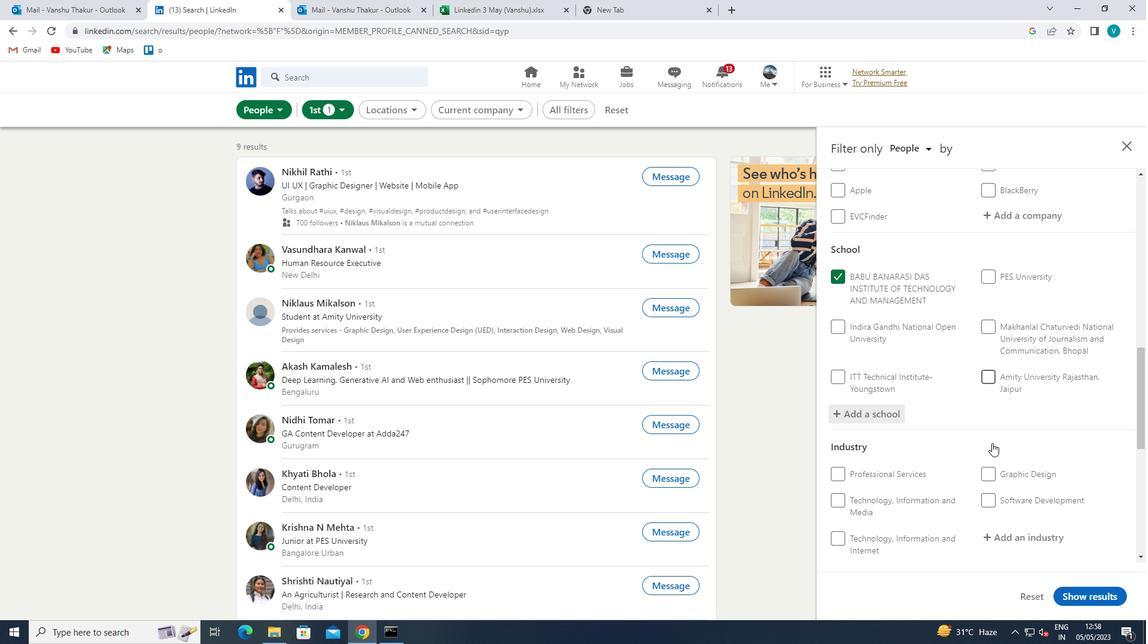
Action: Mouse scrolled (992, 442) with delta (0, 0)
Screenshot: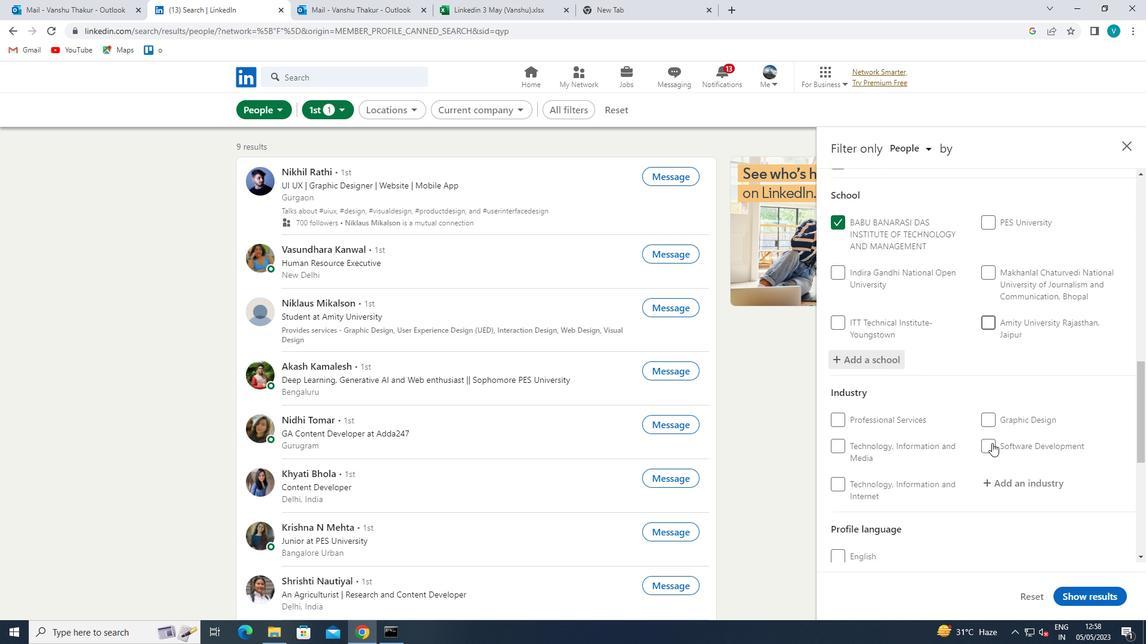 
Action: Mouse moved to (1022, 353)
Screenshot: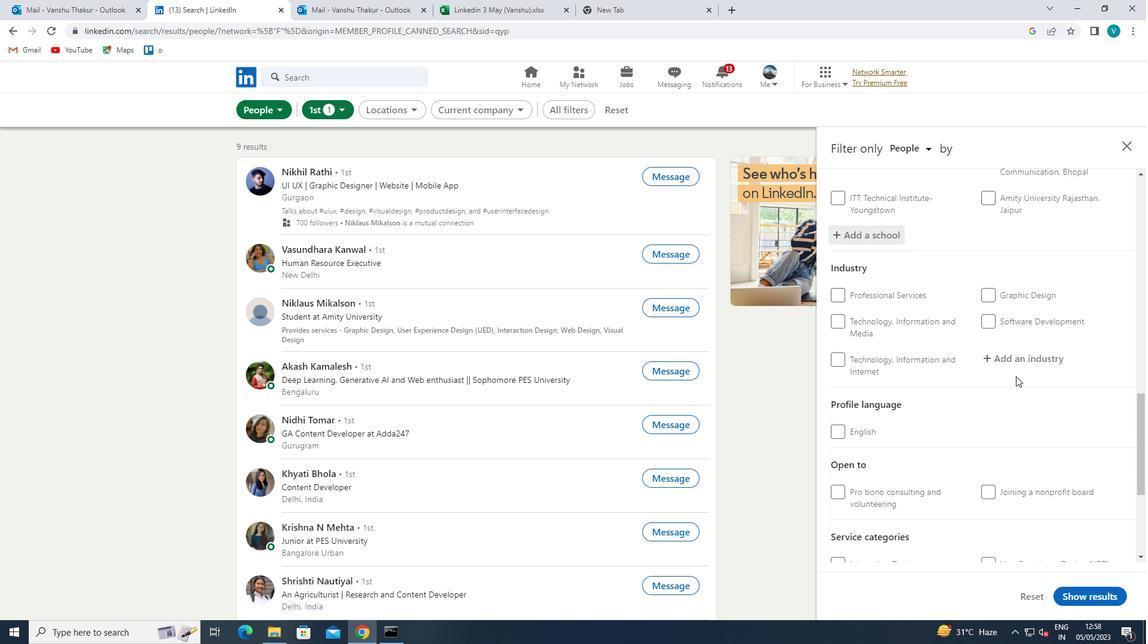 
Action: Mouse pressed left at (1022, 353)
Screenshot: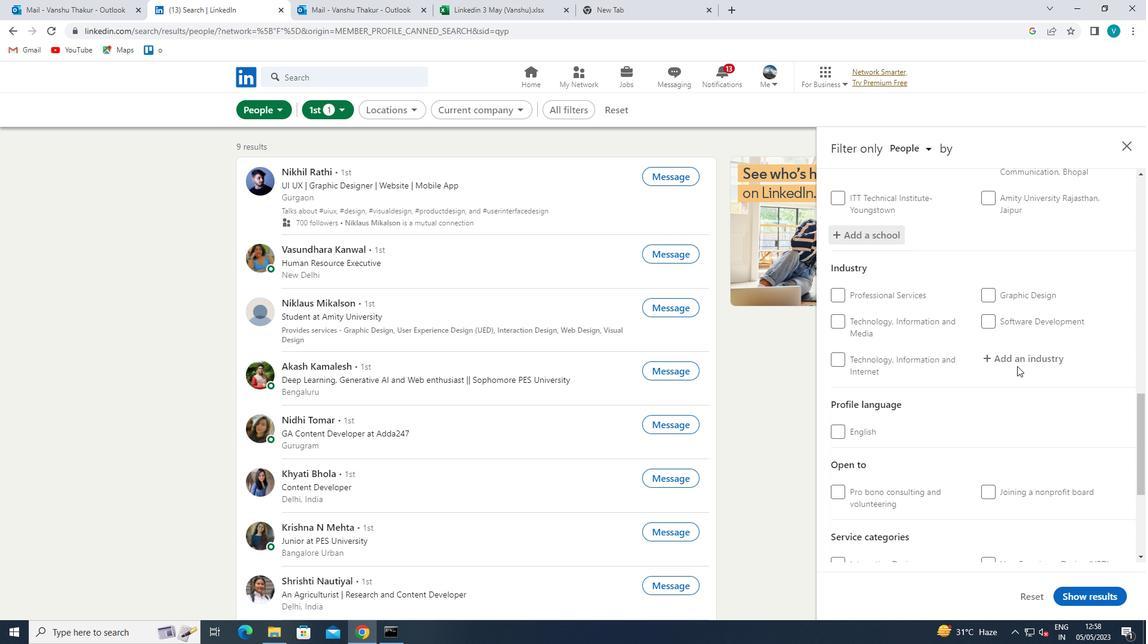 
Action: Key pressed <Key.shift>MOVIES
Screenshot: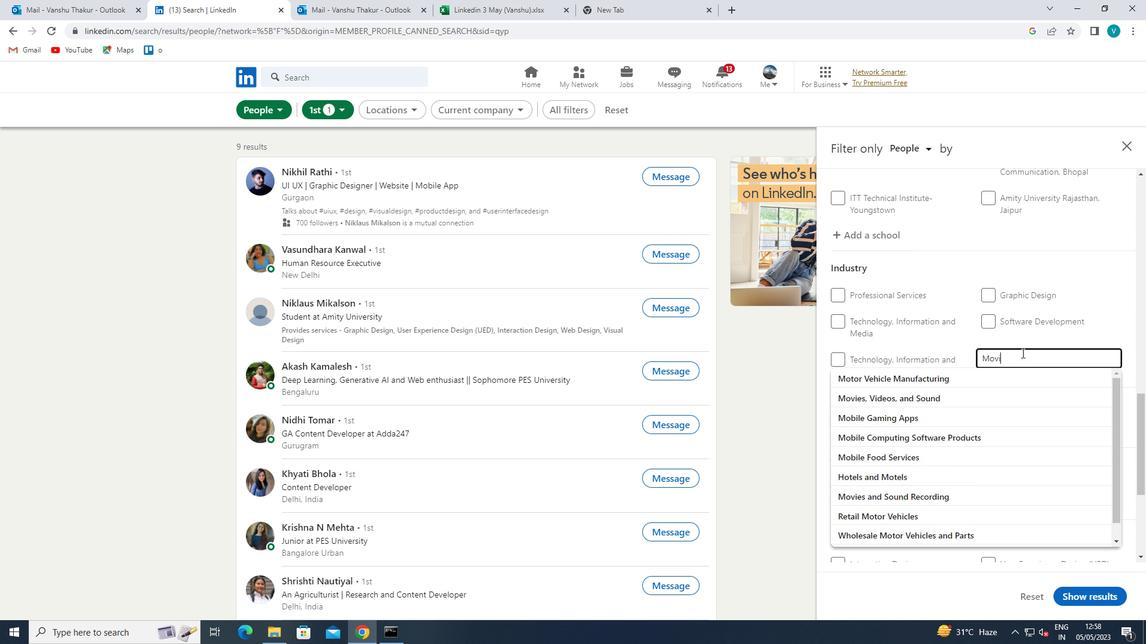 
Action: Mouse moved to (1005, 390)
Screenshot: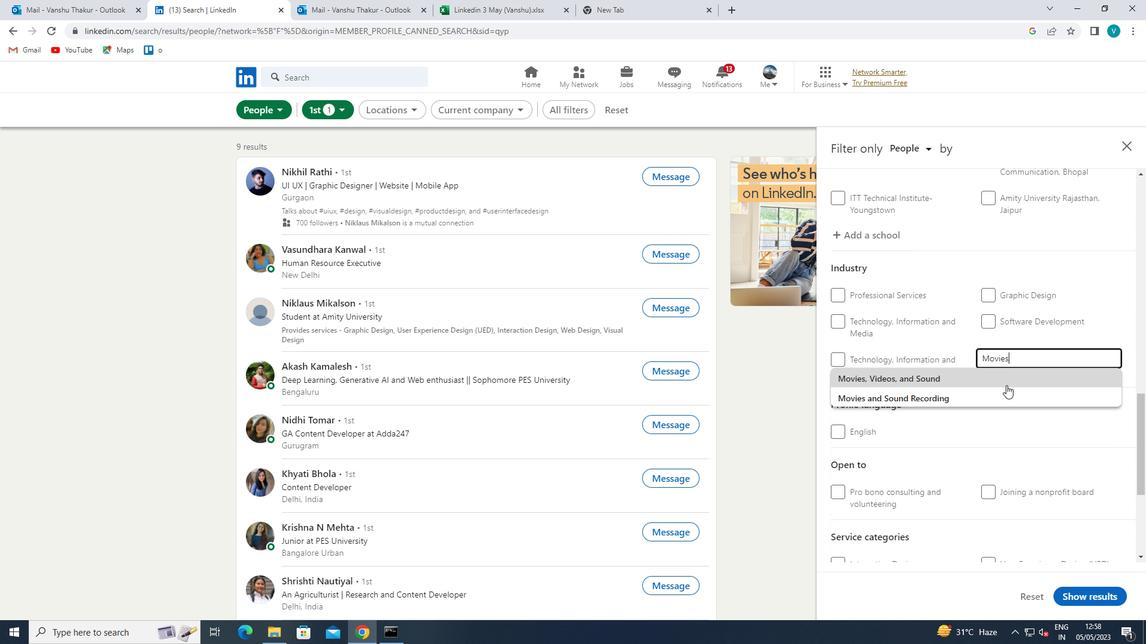 
Action: Mouse pressed left at (1005, 390)
Screenshot: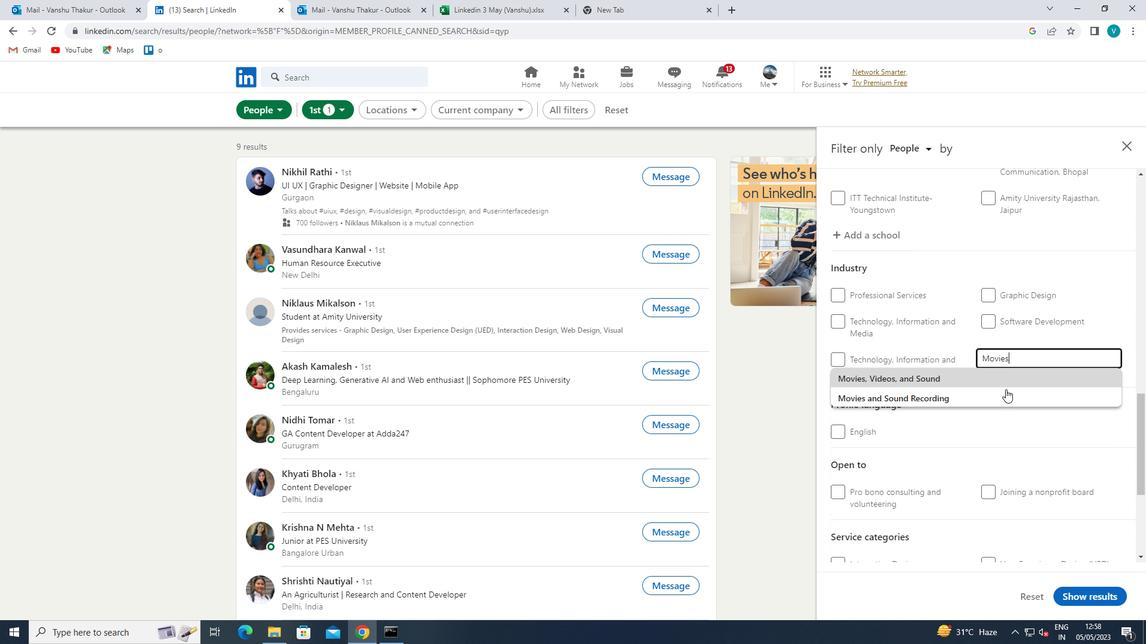 
Action: Mouse scrolled (1005, 389) with delta (0, 0)
Screenshot: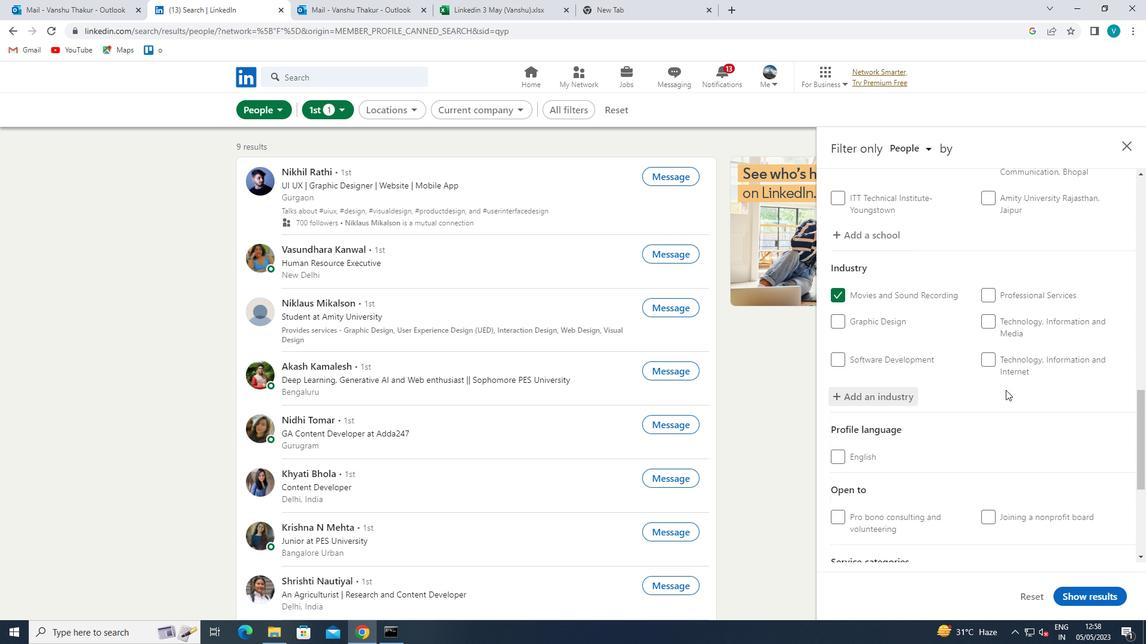 
Action: Mouse scrolled (1005, 389) with delta (0, 0)
Screenshot: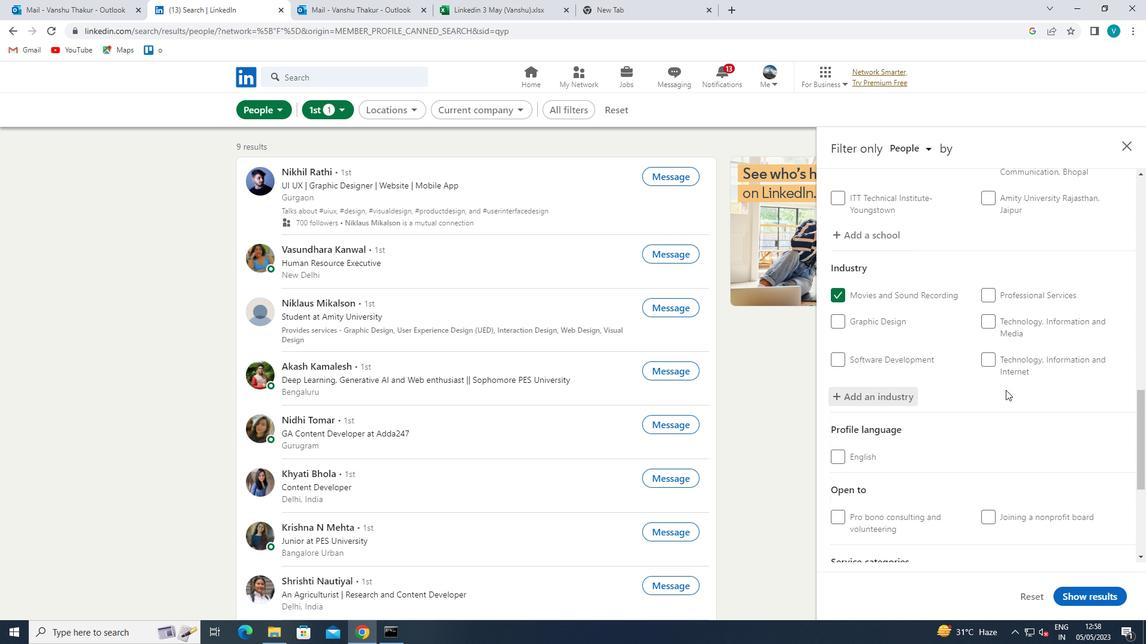 
Action: Mouse scrolled (1005, 389) with delta (0, 0)
Screenshot: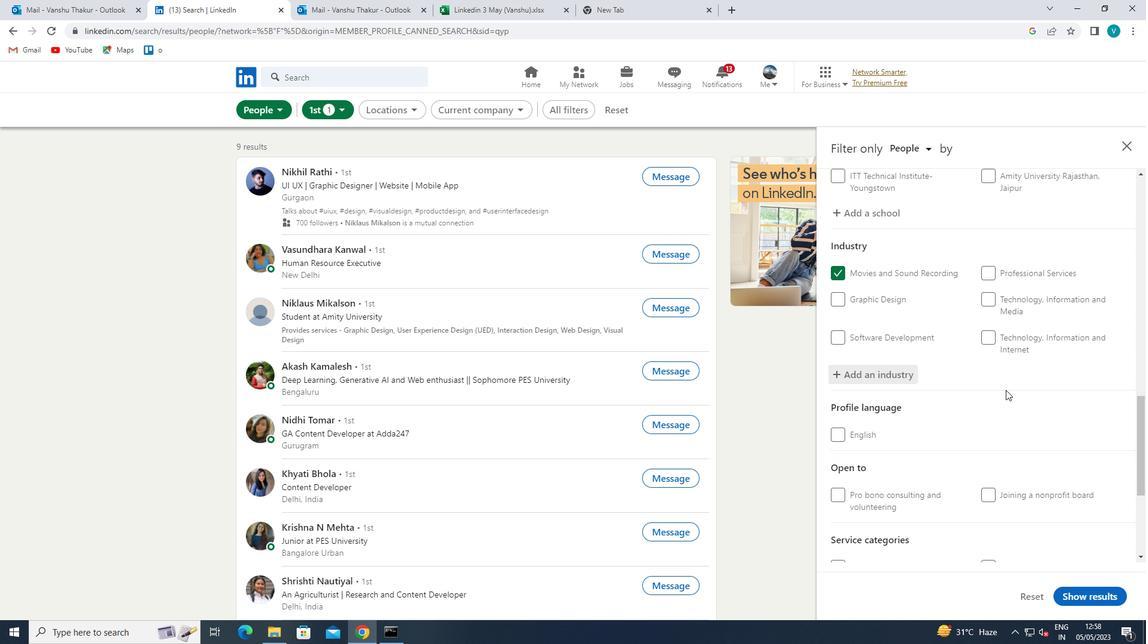 
Action: Mouse scrolled (1005, 389) with delta (0, 0)
Screenshot: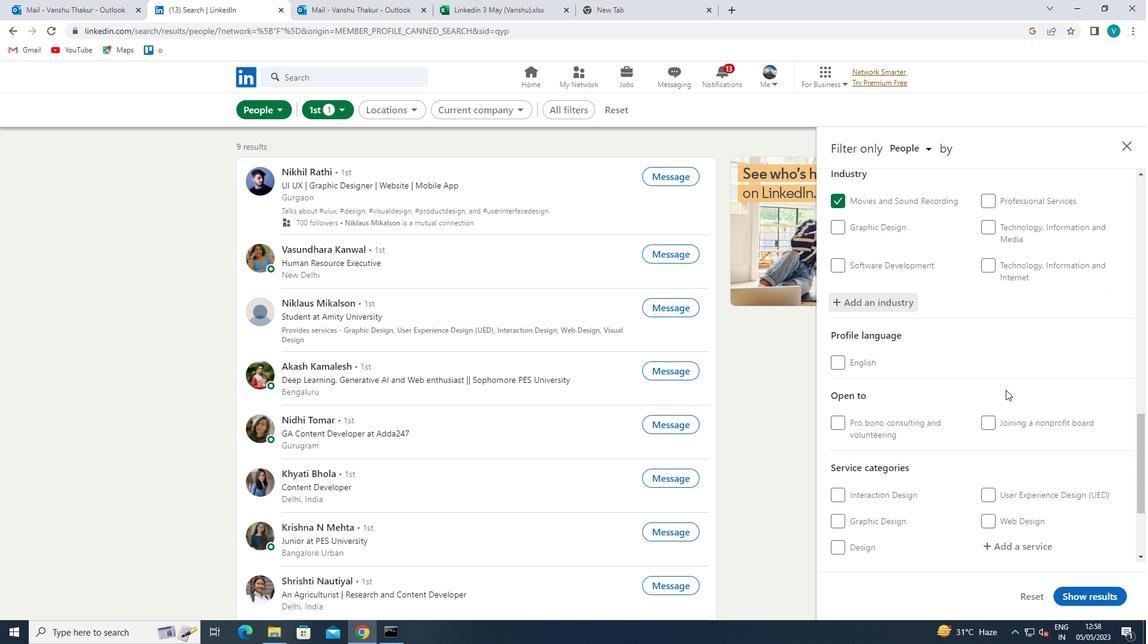 
Action: Mouse moved to (1016, 408)
Screenshot: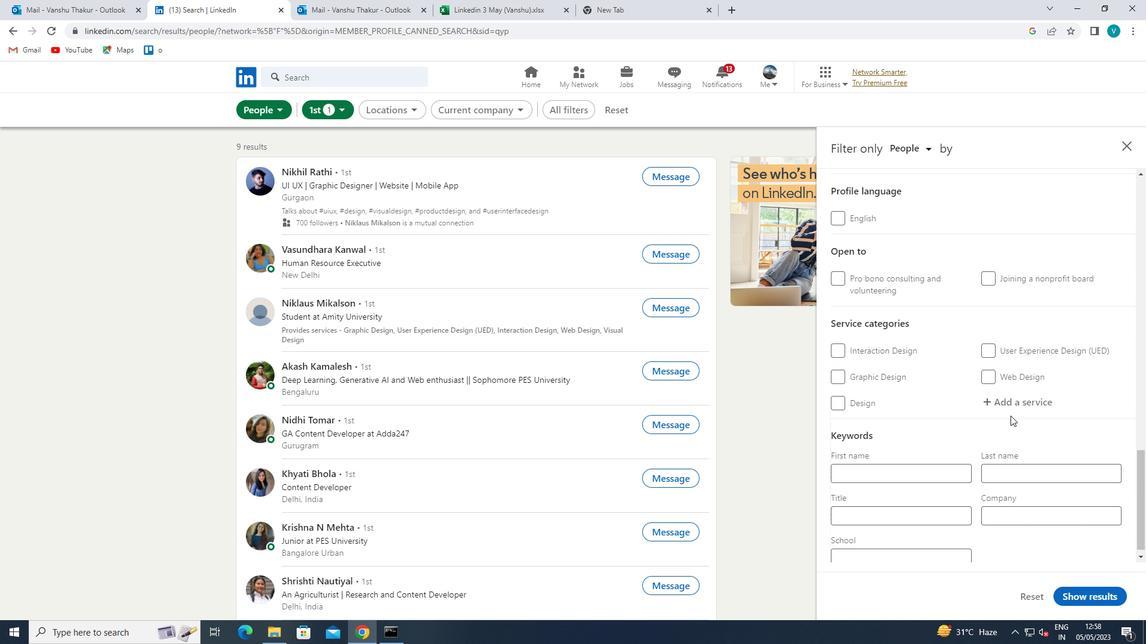 
Action: Mouse pressed left at (1016, 408)
Screenshot: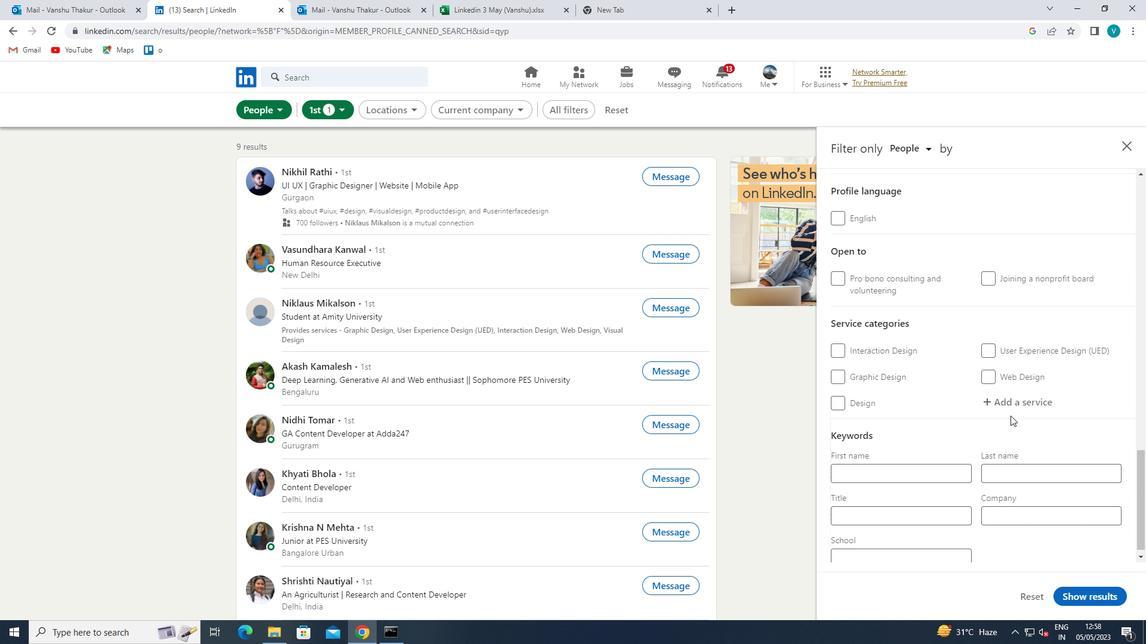 
Action: Key pressed <Key.shift>MARKET<Key.space><Key.shift>STARTEGU<Key.backspace>Y
Screenshot: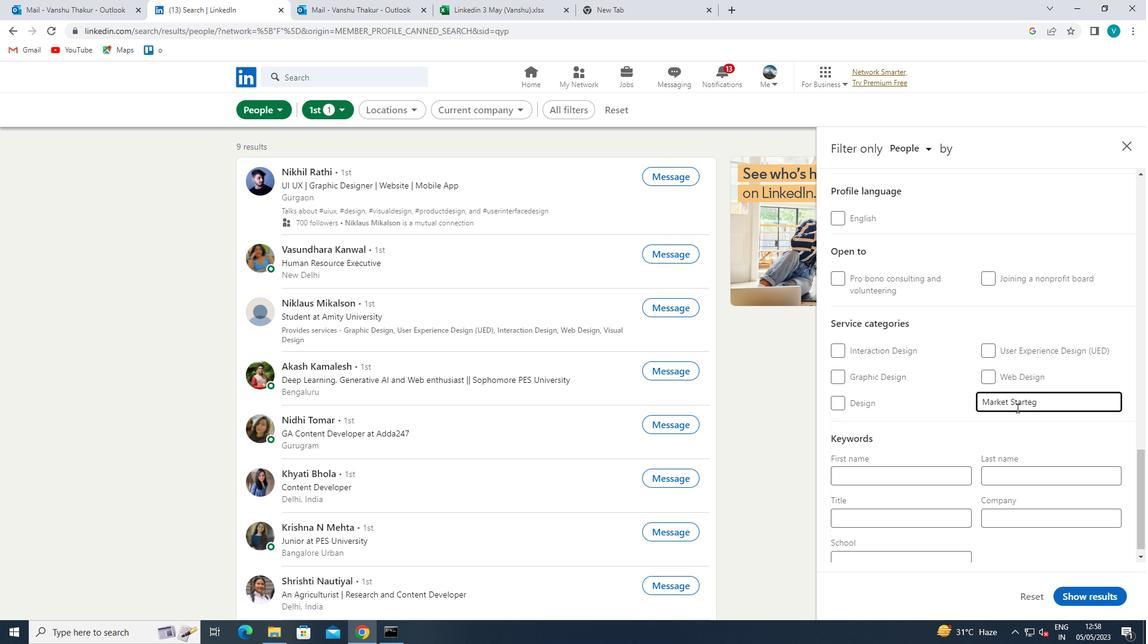 
Action: Mouse moved to (1020, 419)
Screenshot: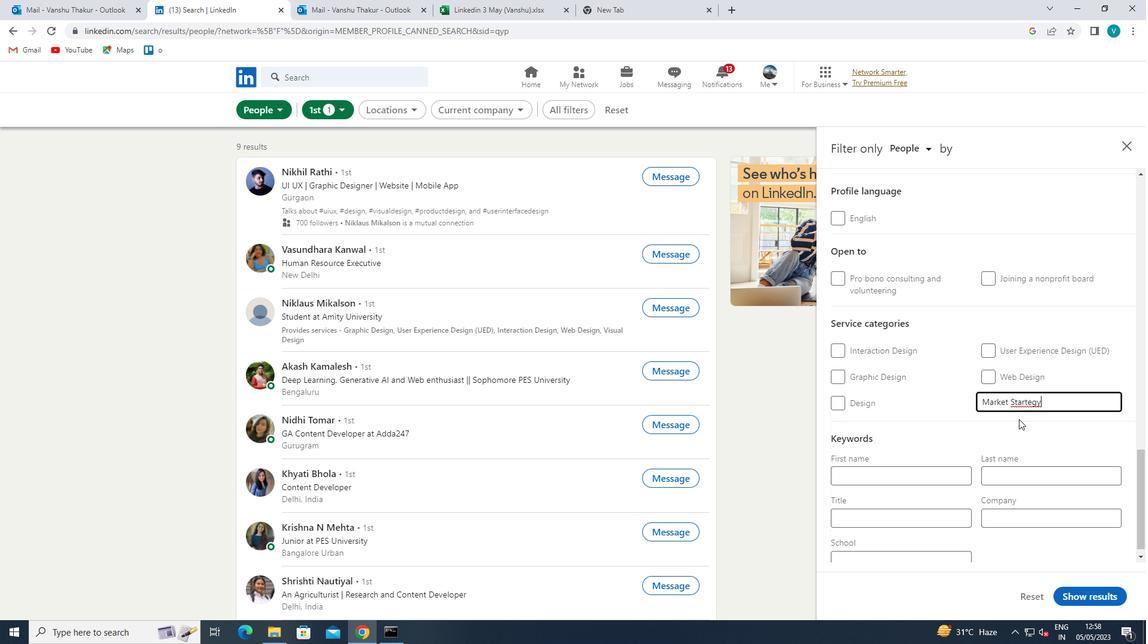 
Action: Key pressed <Key.backspace><Key.backspace><Key.backspace><Key.backspace><Key.backspace>TEGY
Screenshot: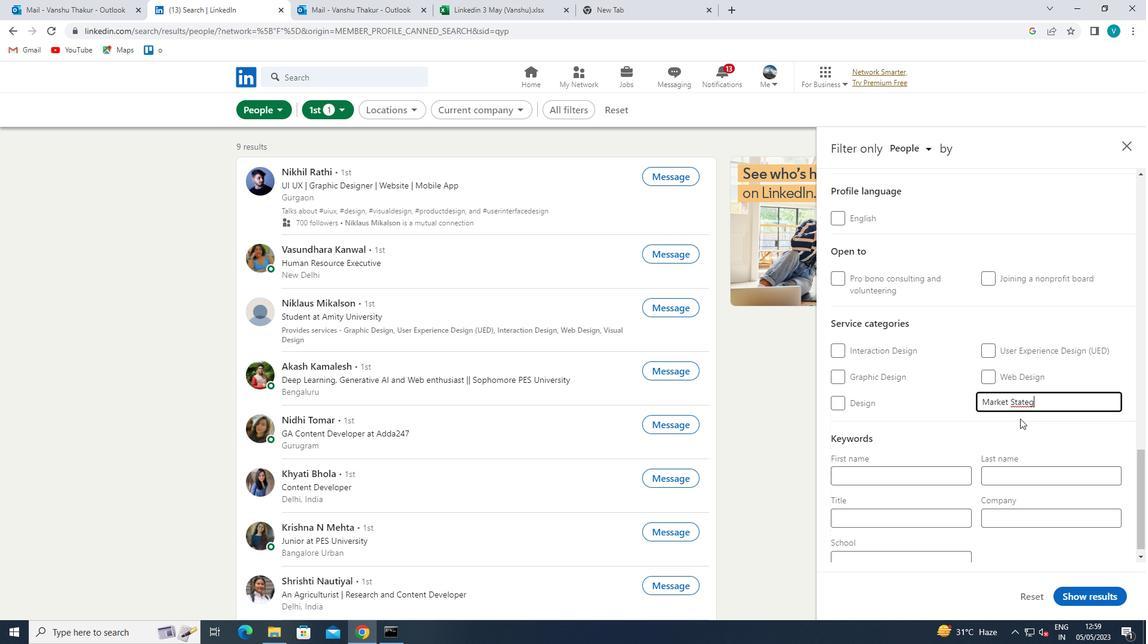 
Action: Mouse moved to (956, 441)
Screenshot: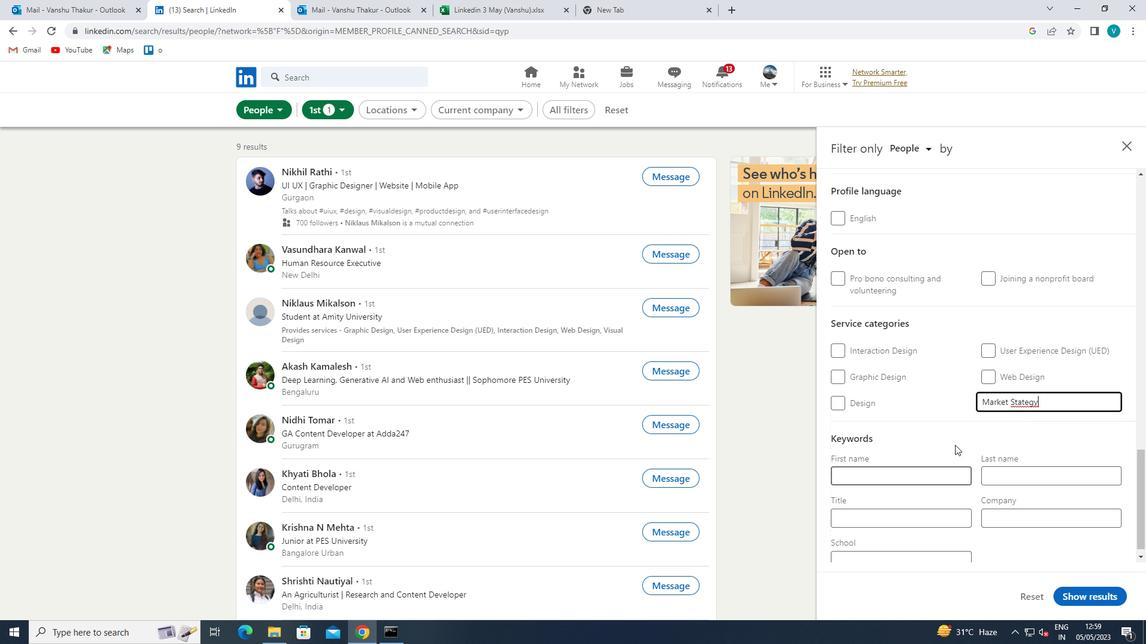 
Action: Mouse scrolled (956, 441) with delta (0, 0)
Screenshot: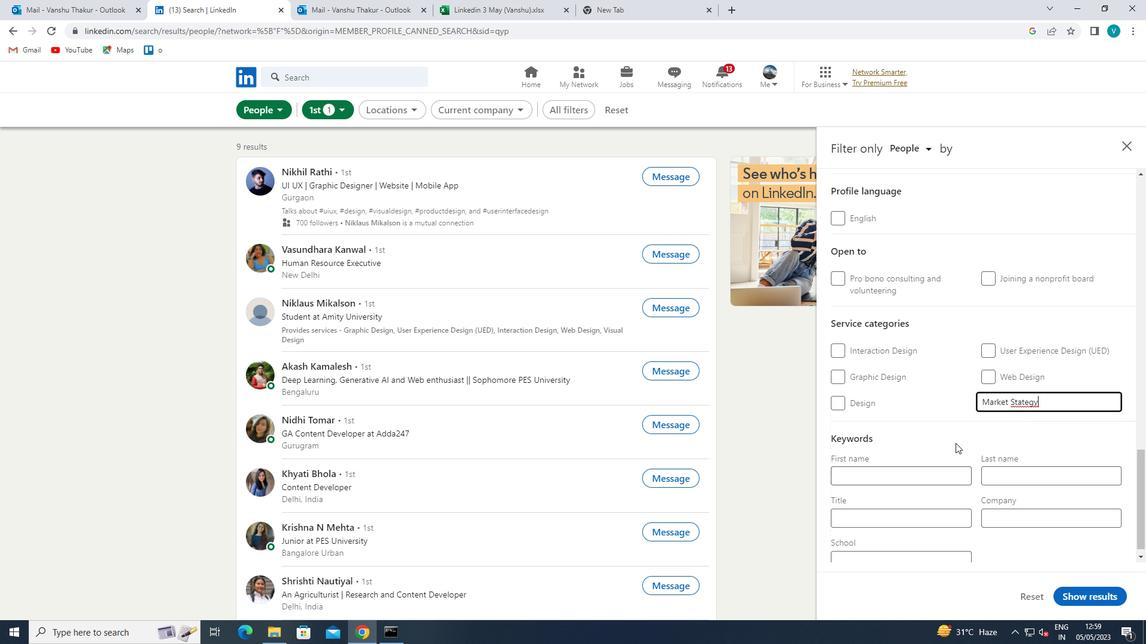 
Action: Mouse moved to (939, 497)
Screenshot: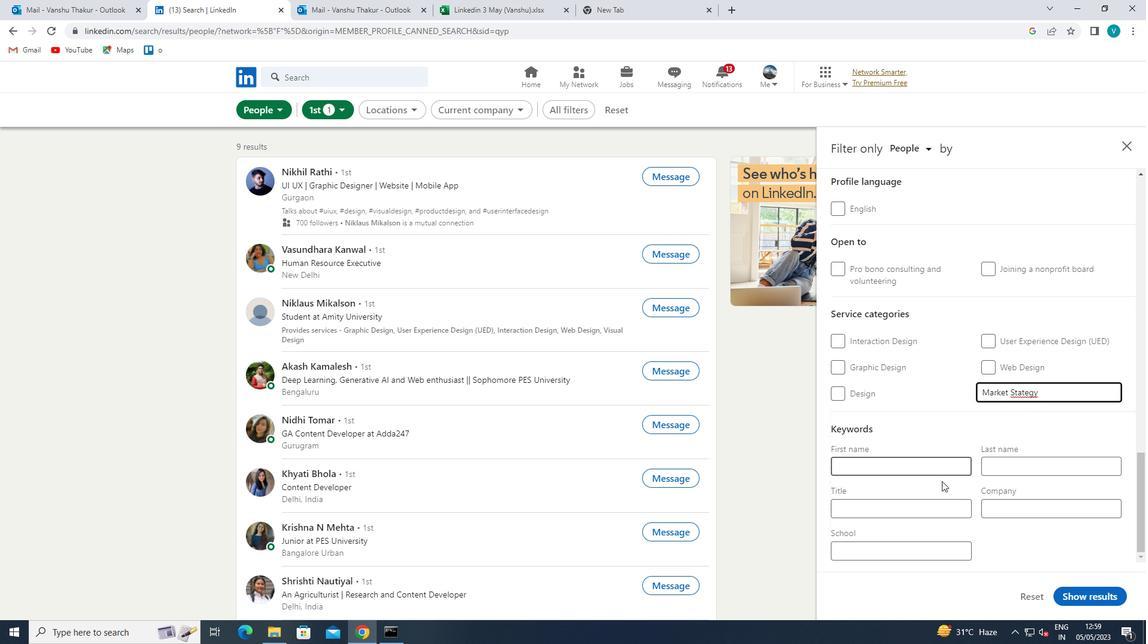 
Action: Mouse pressed left at (939, 497)
Screenshot: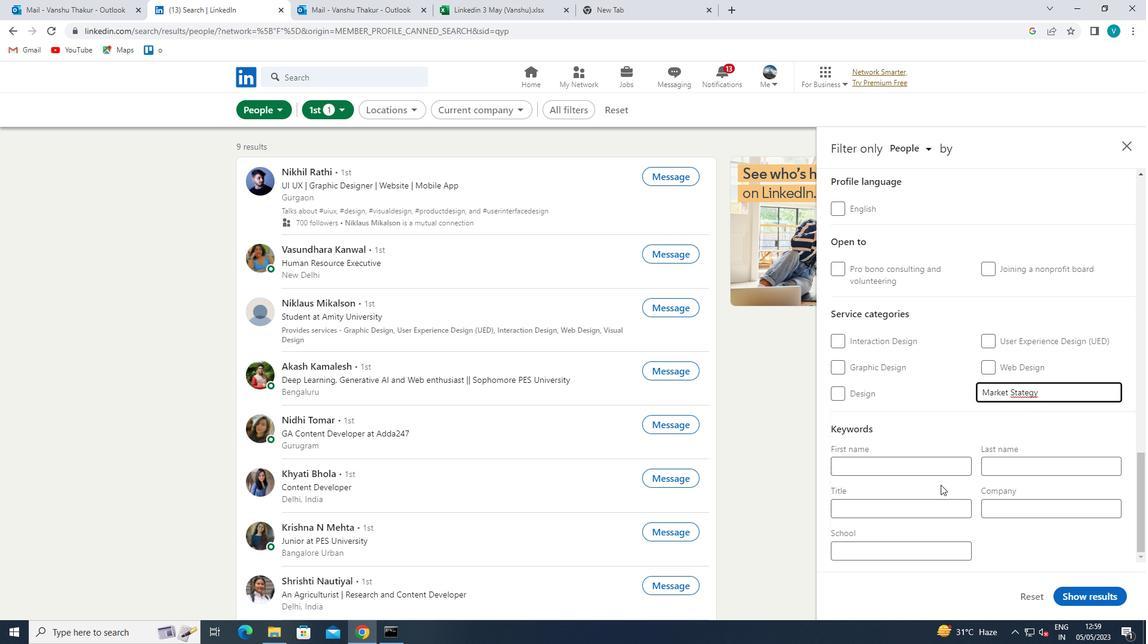 
Action: Mouse moved to (943, 494)
Screenshot: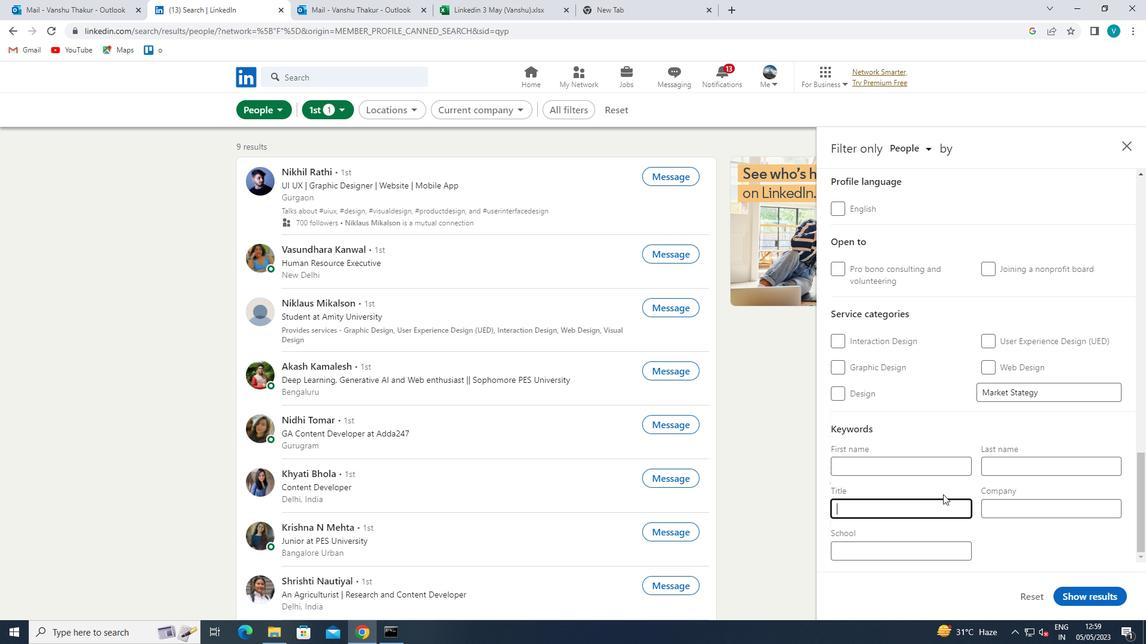 
Action: Key pressed <Key.shift>ATTORNEY
Screenshot: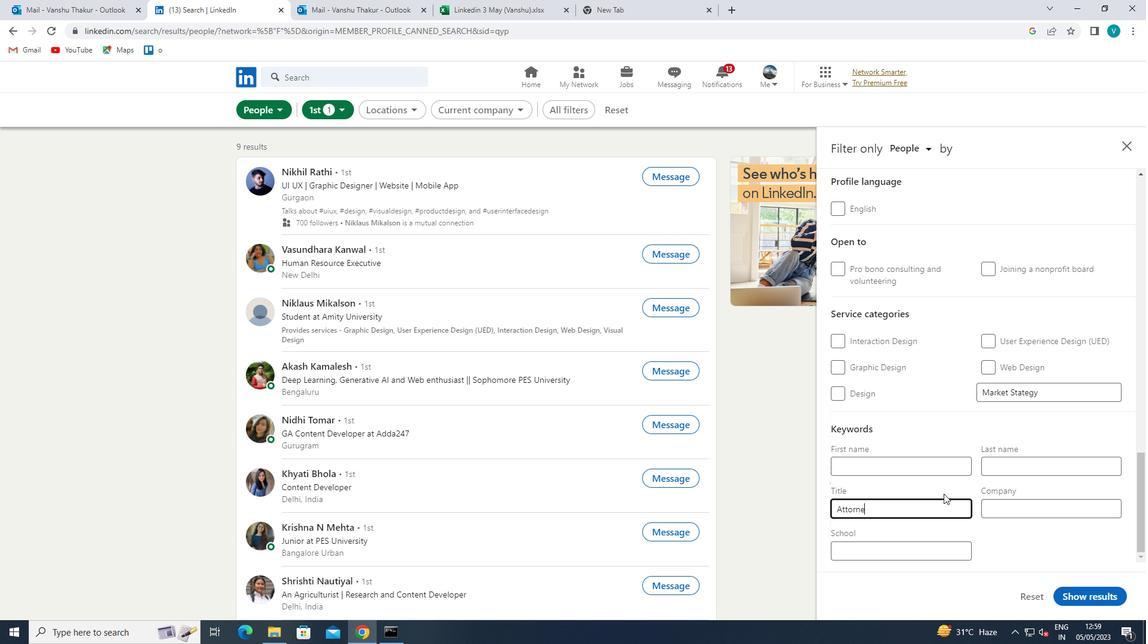 
Action: Mouse moved to (1104, 598)
Screenshot: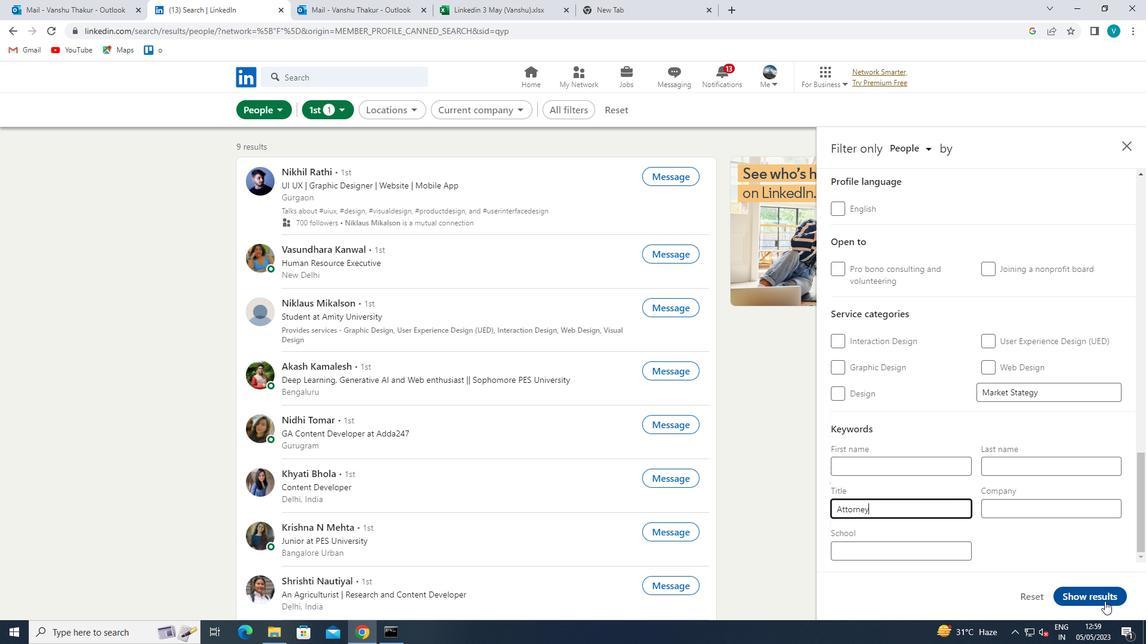 
Action: Mouse pressed left at (1104, 598)
Screenshot: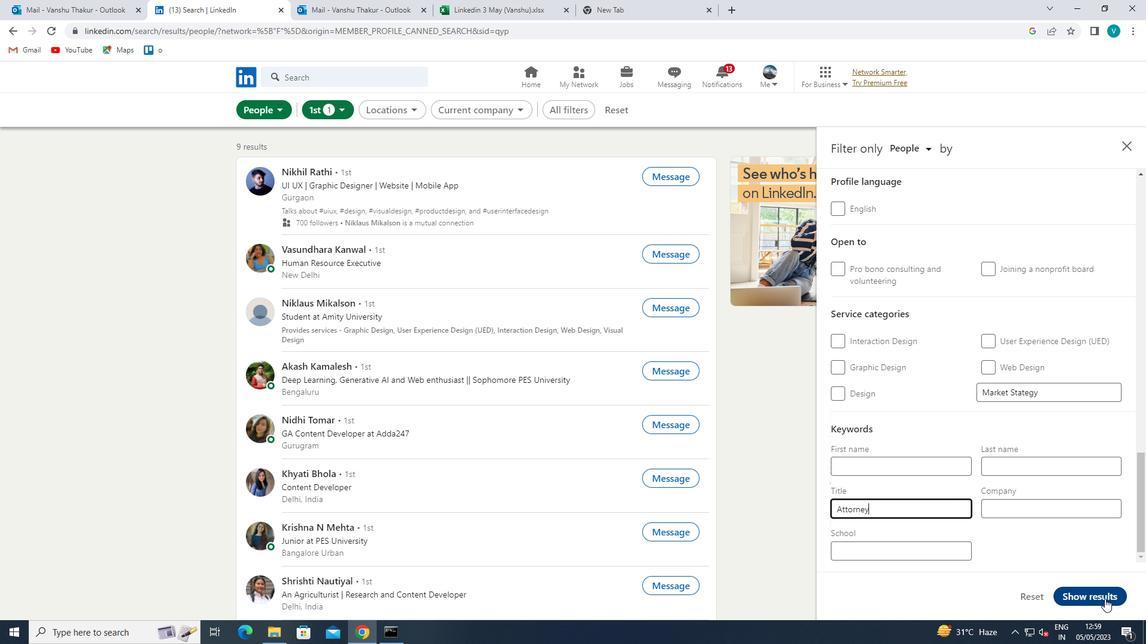 
Action: Mouse moved to (1104, 596)
Screenshot: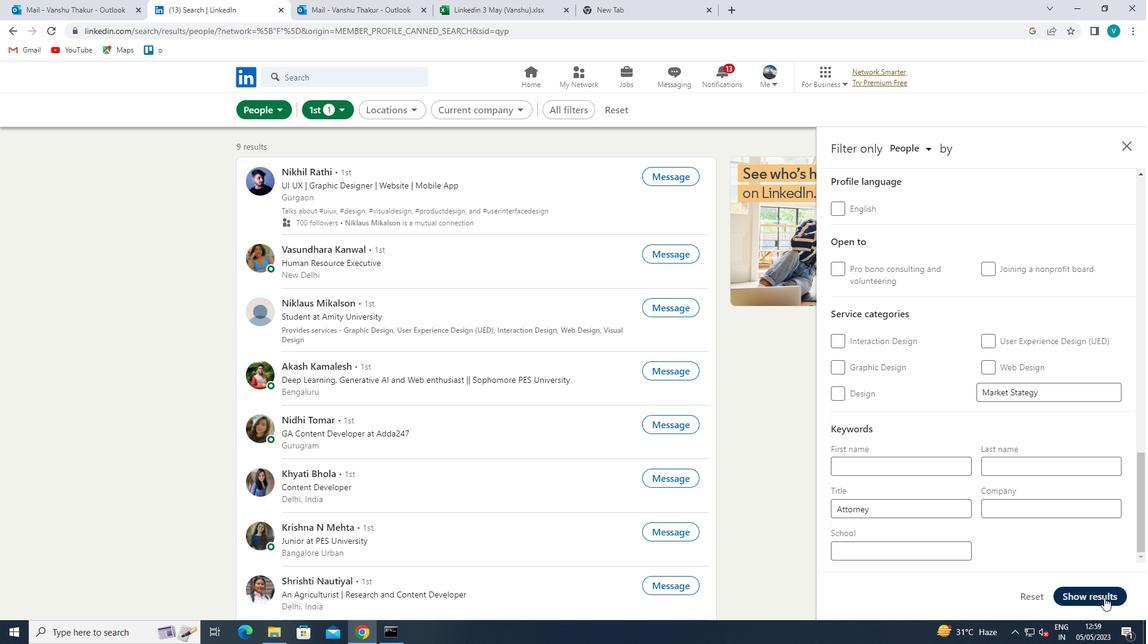 
